 Task: Find connections with filter location Lahti with filter topic #mentorshipwith filter profile language Spanish with filter current company Tesco Bengaluru with filter school Uttar Pradesh Rajarshi Tandon Open University with filter industry Executive Offices with filter service category Market Strategy with filter keywords title Reiki Practitioner
Action: Mouse moved to (294, 217)
Screenshot: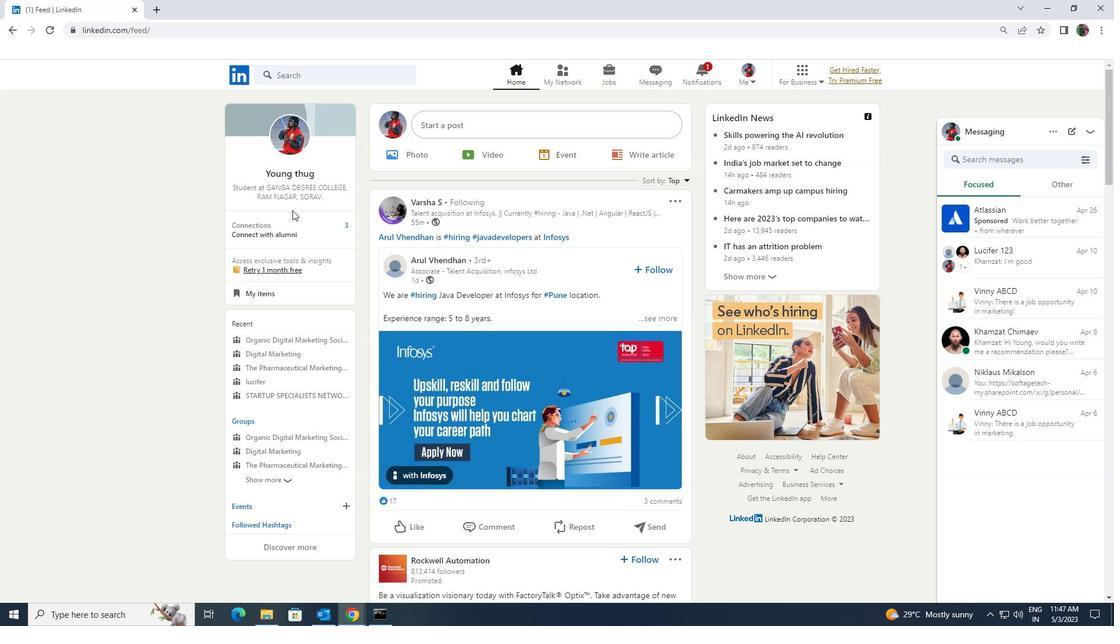 
Action: Mouse pressed left at (294, 217)
Screenshot: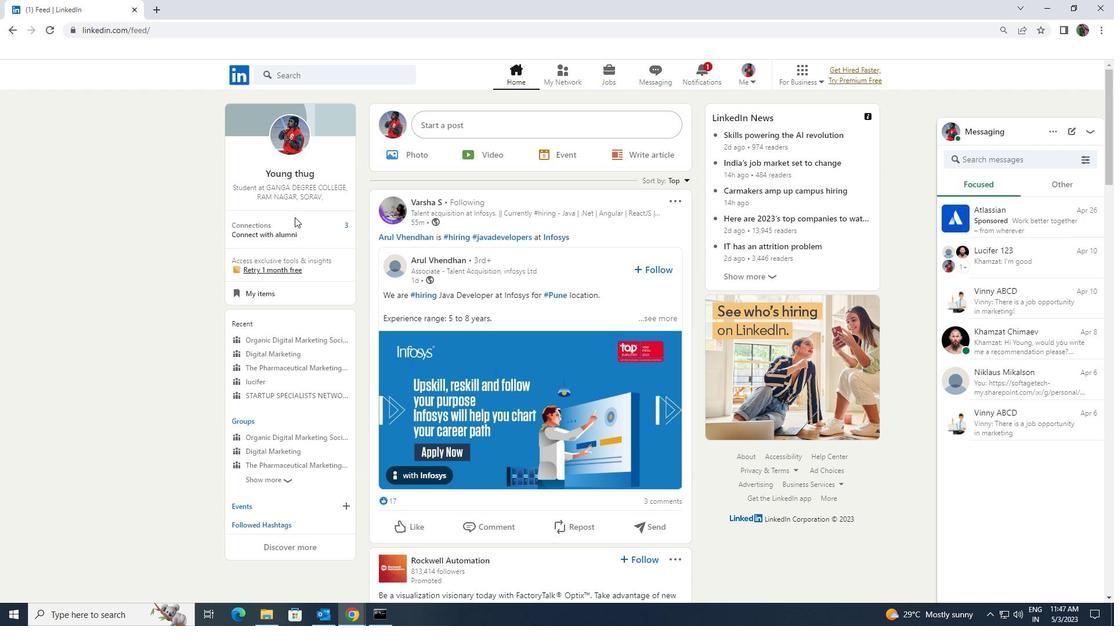 
Action: Mouse moved to (294, 226)
Screenshot: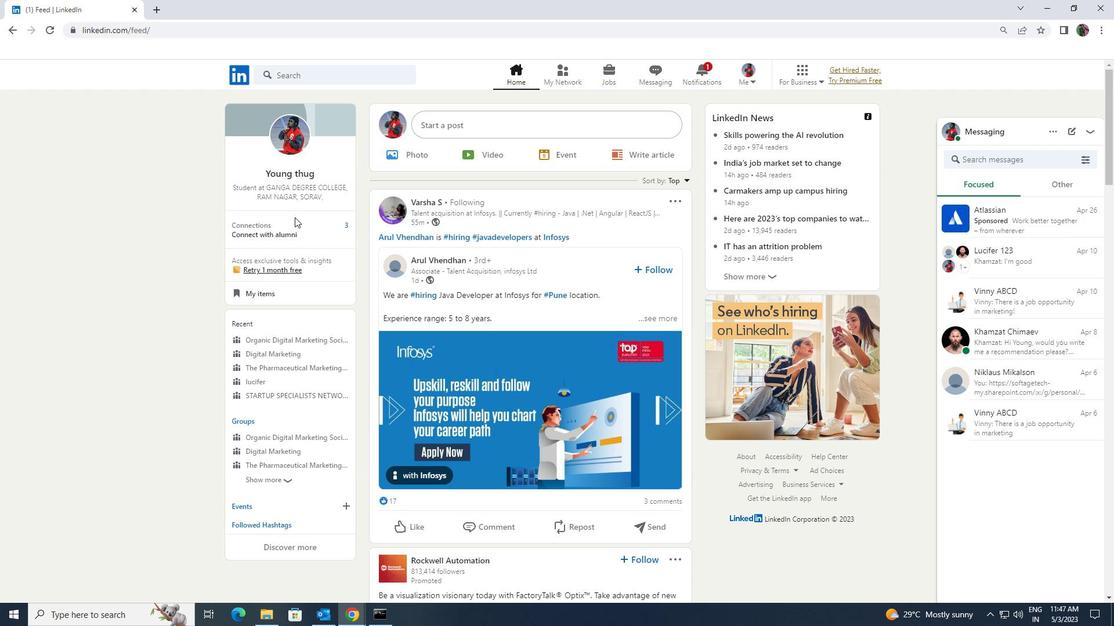 
Action: Mouse pressed left at (294, 226)
Screenshot: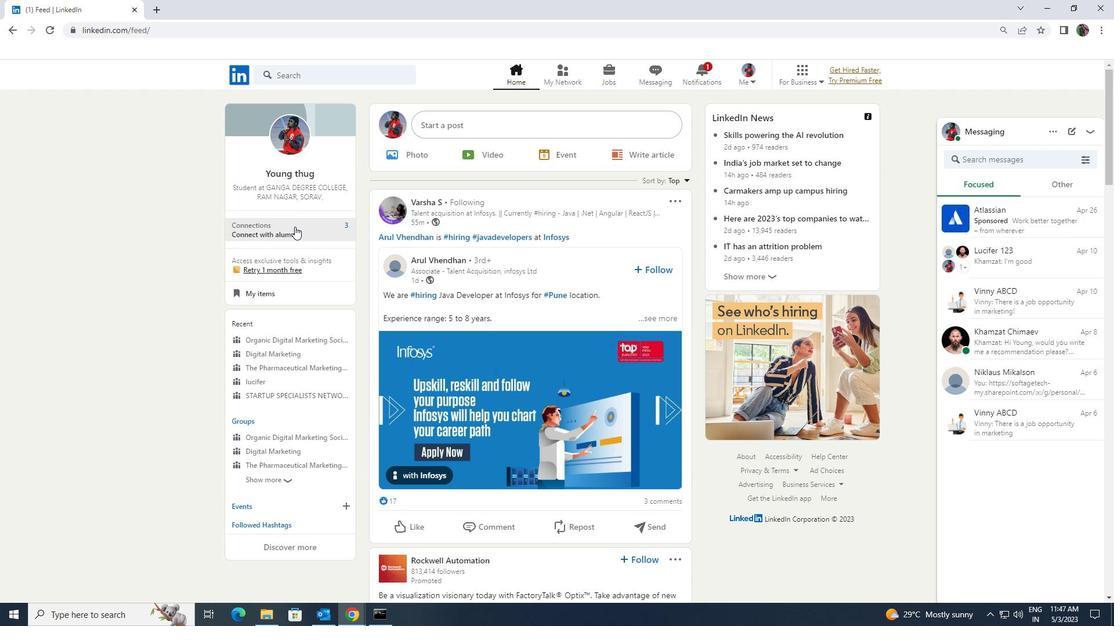 
Action: Mouse moved to (304, 138)
Screenshot: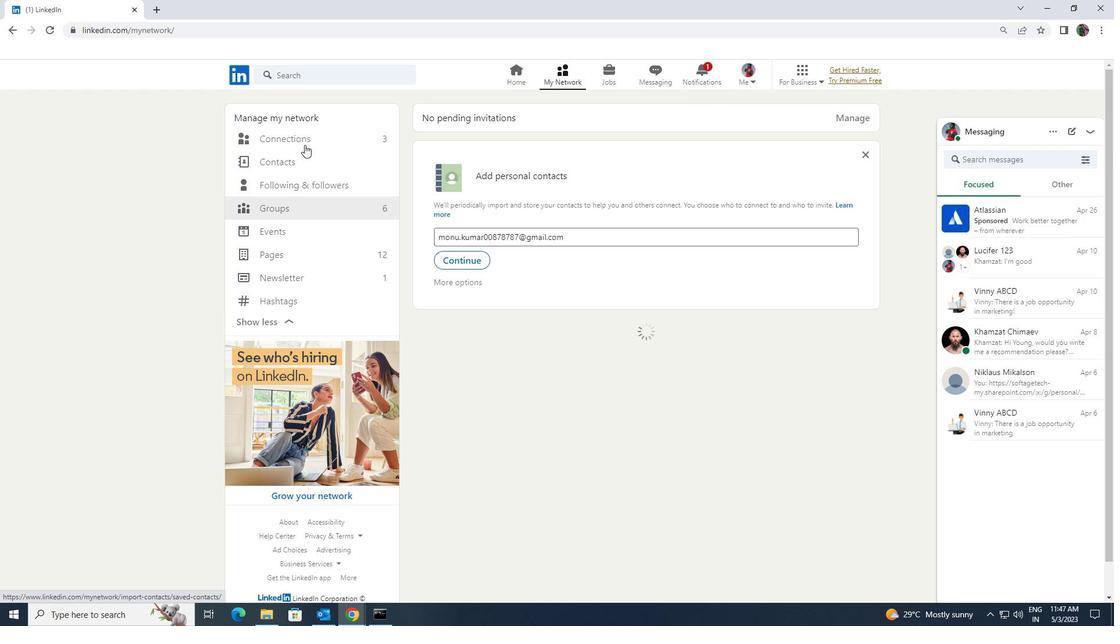 
Action: Mouse pressed left at (304, 138)
Screenshot: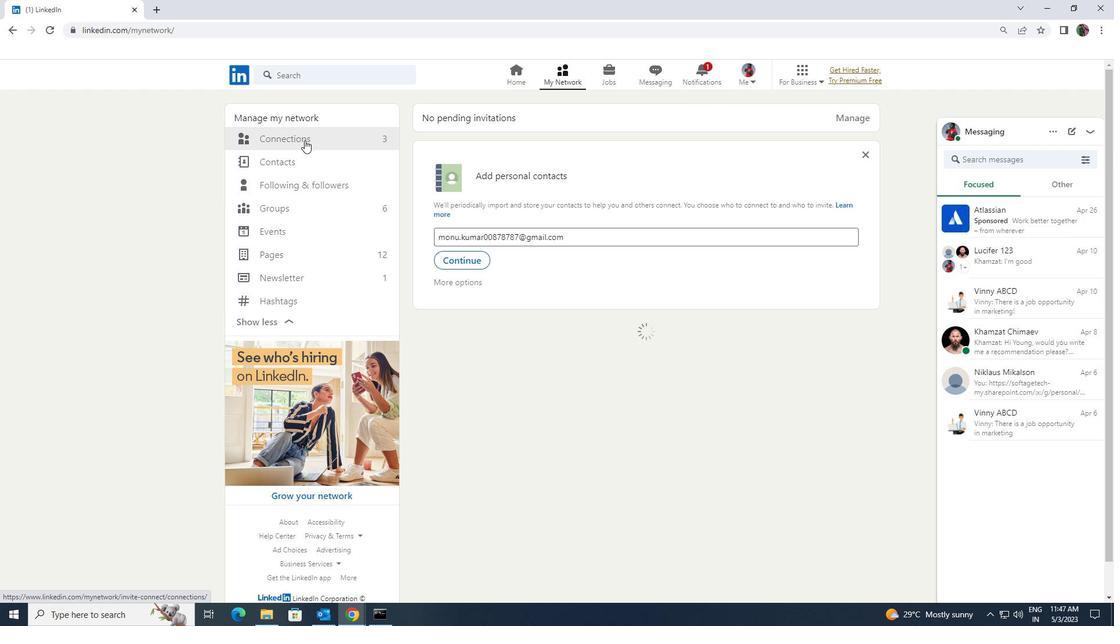 
Action: Mouse moved to (630, 145)
Screenshot: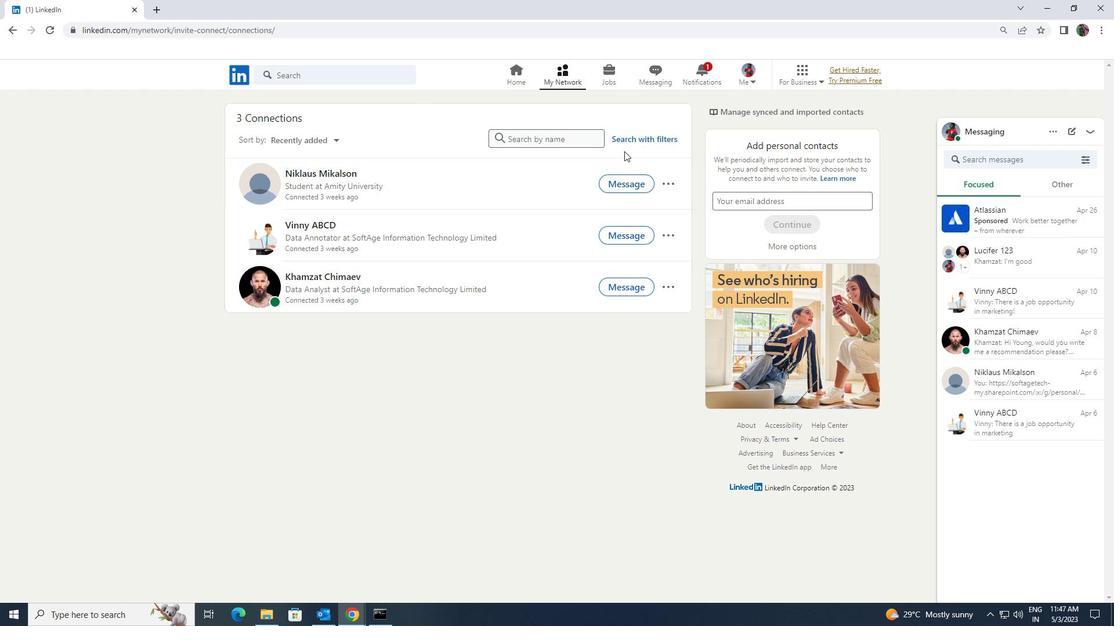 
Action: Mouse pressed left at (630, 145)
Screenshot: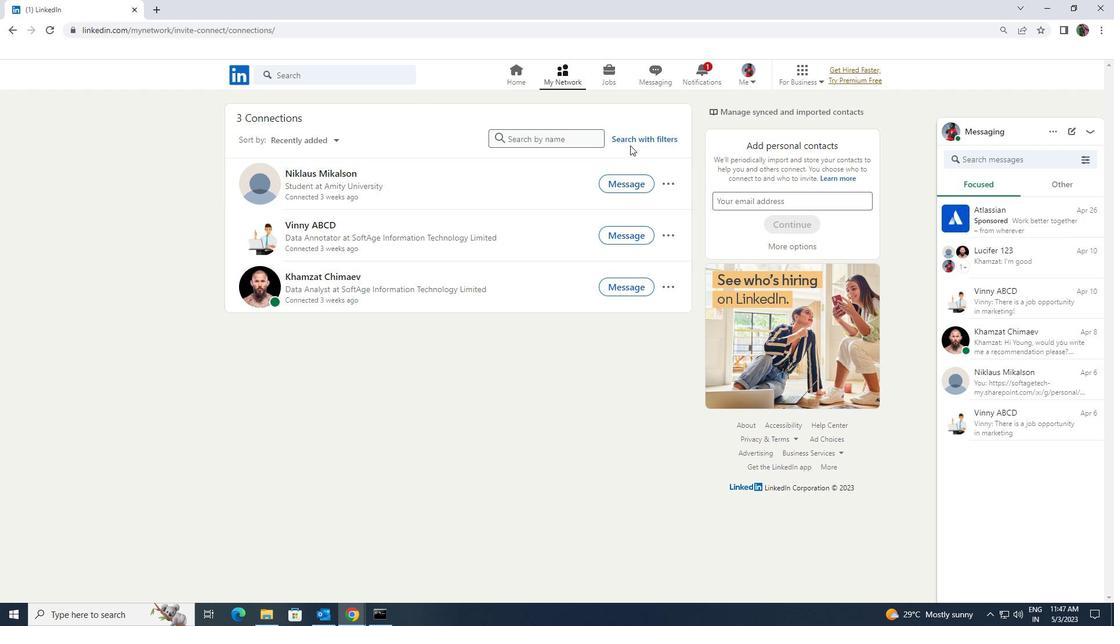 
Action: Mouse moved to (630, 139)
Screenshot: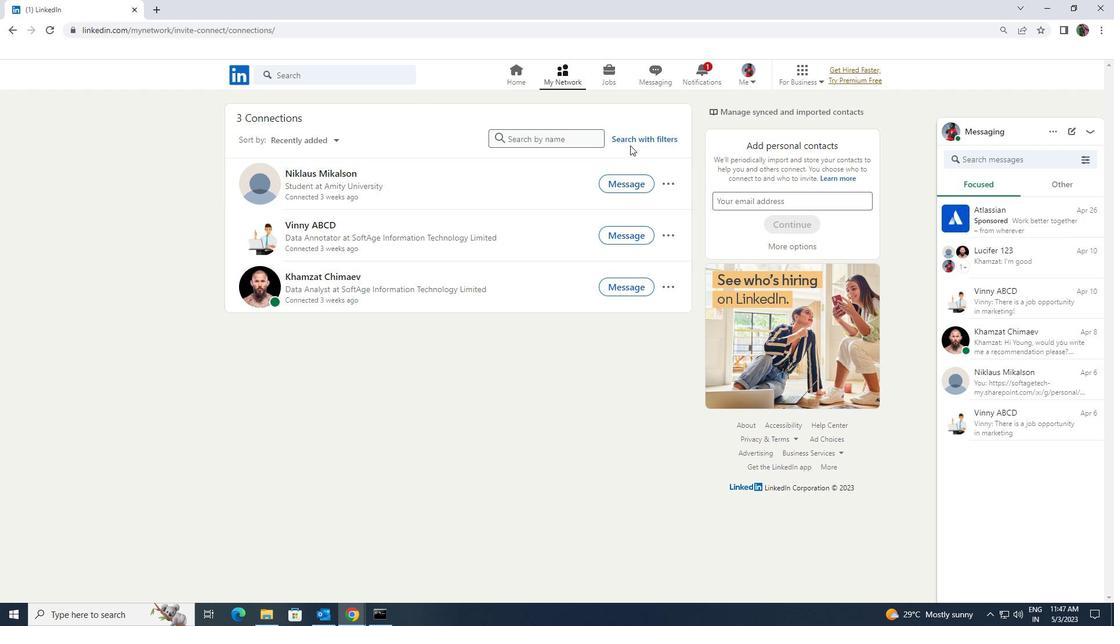 
Action: Mouse pressed left at (630, 139)
Screenshot: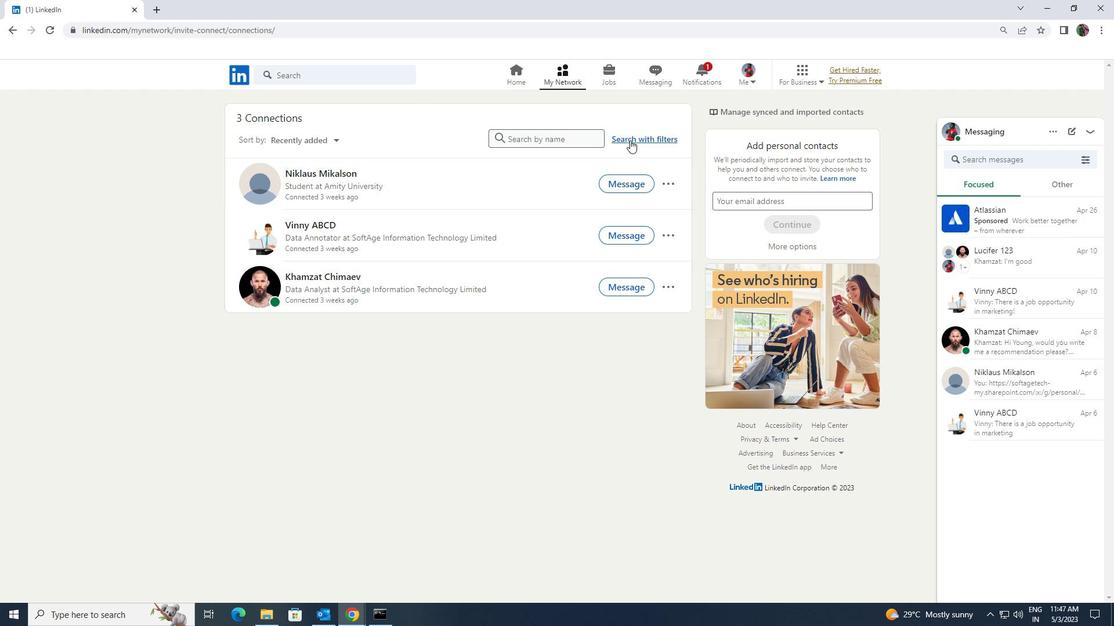 
Action: Mouse moved to (595, 106)
Screenshot: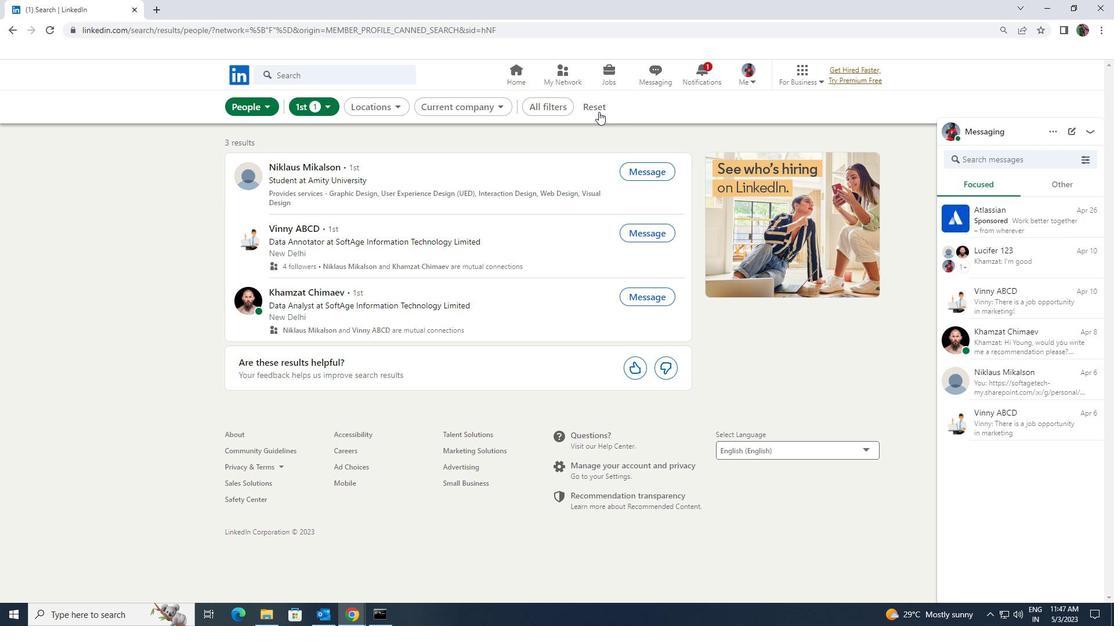 
Action: Mouse pressed left at (595, 106)
Screenshot: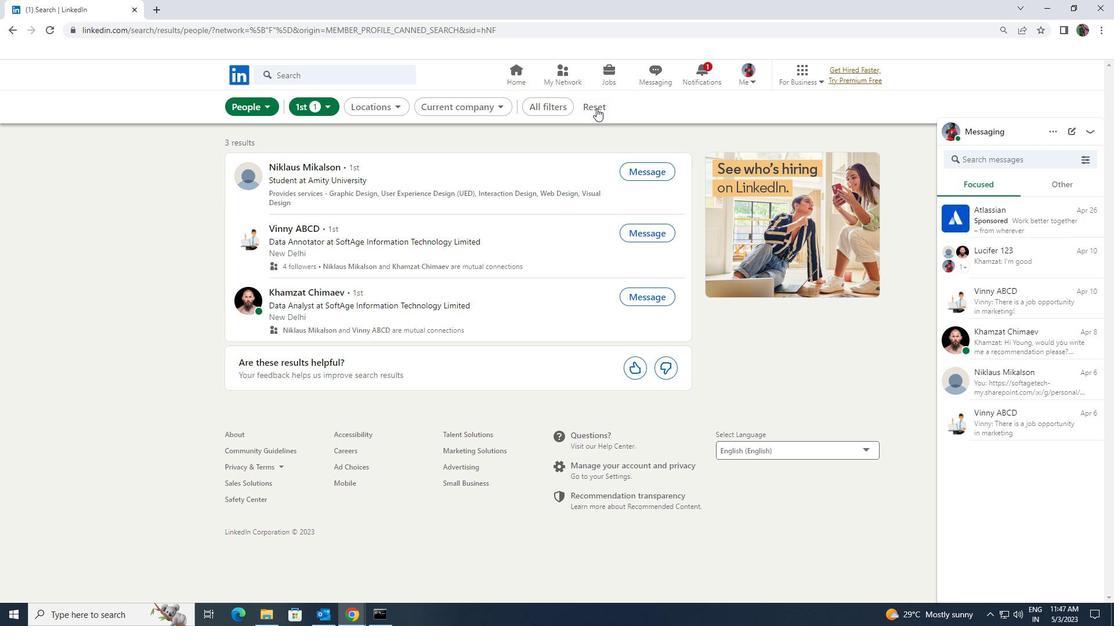 
Action: Mouse moved to (586, 104)
Screenshot: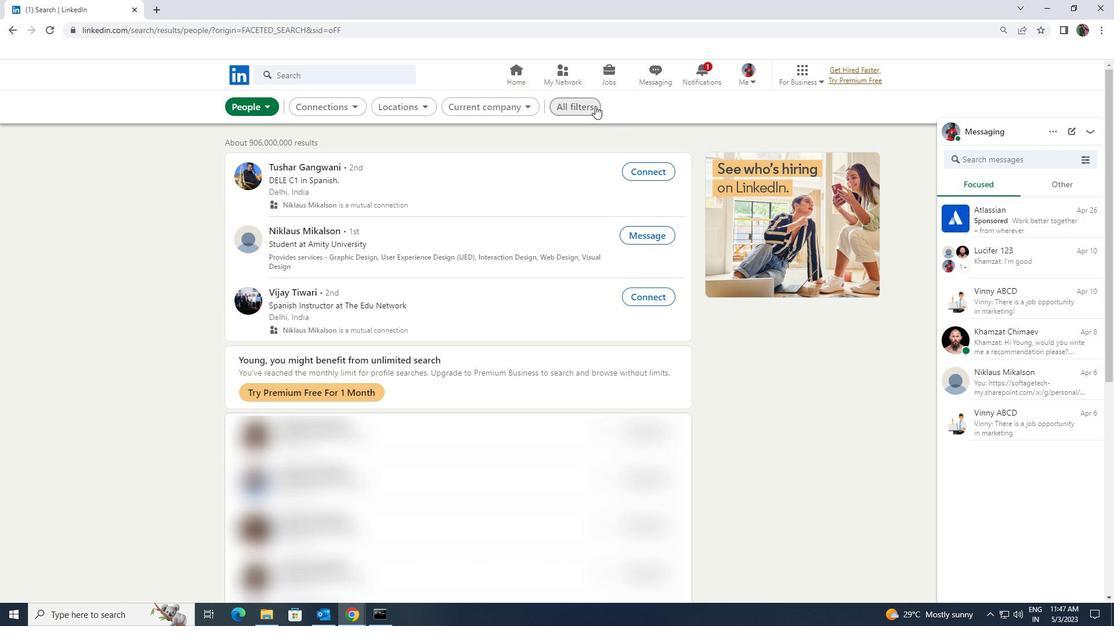 
Action: Mouse pressed left at (586, 104)
Screenshot: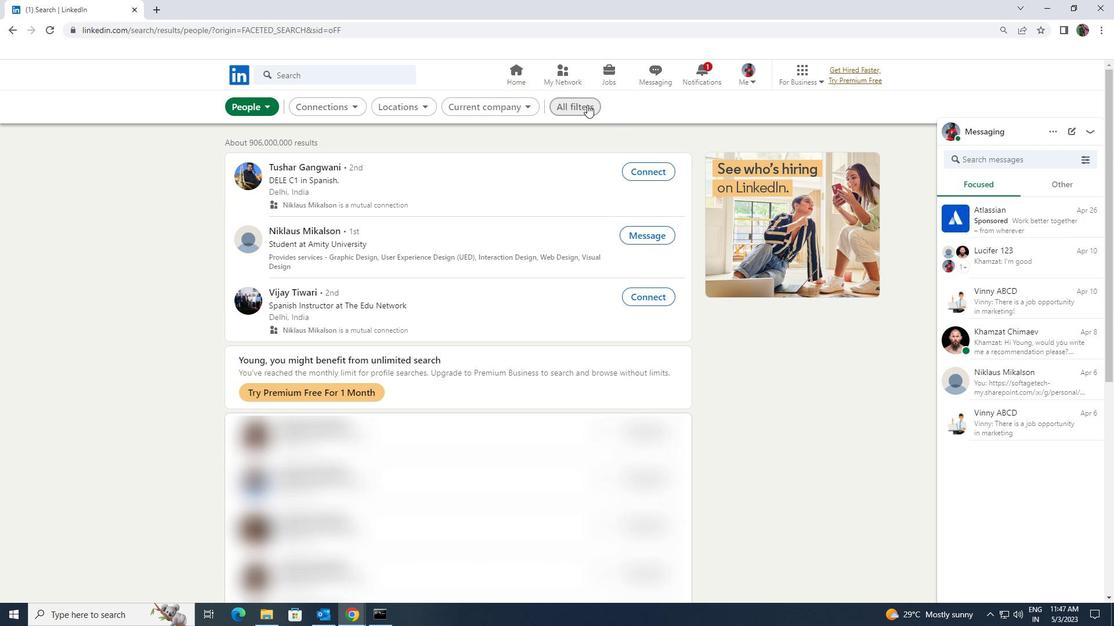 
Action: Mouse moved to (969, 462)
Screenshot: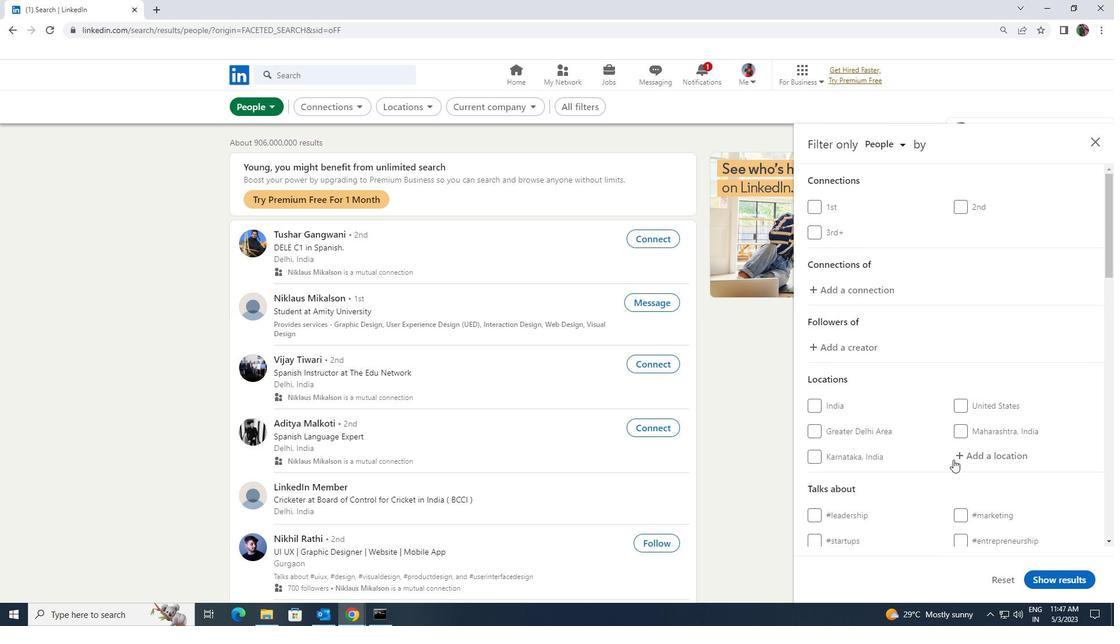 
Action: Mouse pressed left at (969, 462)
Screenshot: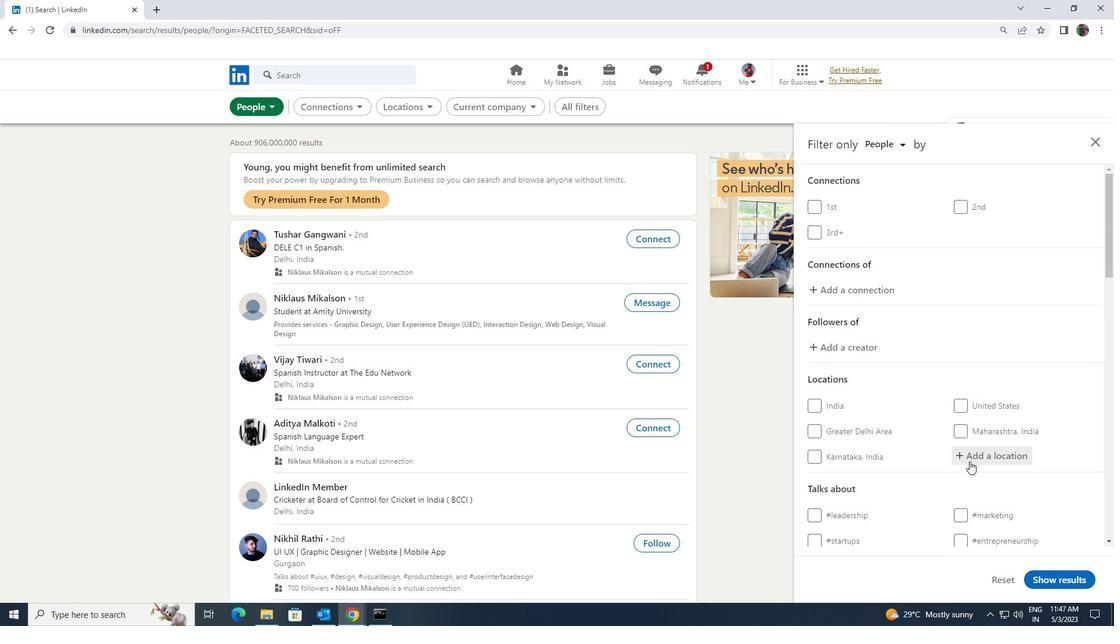 
Action: Key pressed <Key.shift>LAHTI
Screenshot: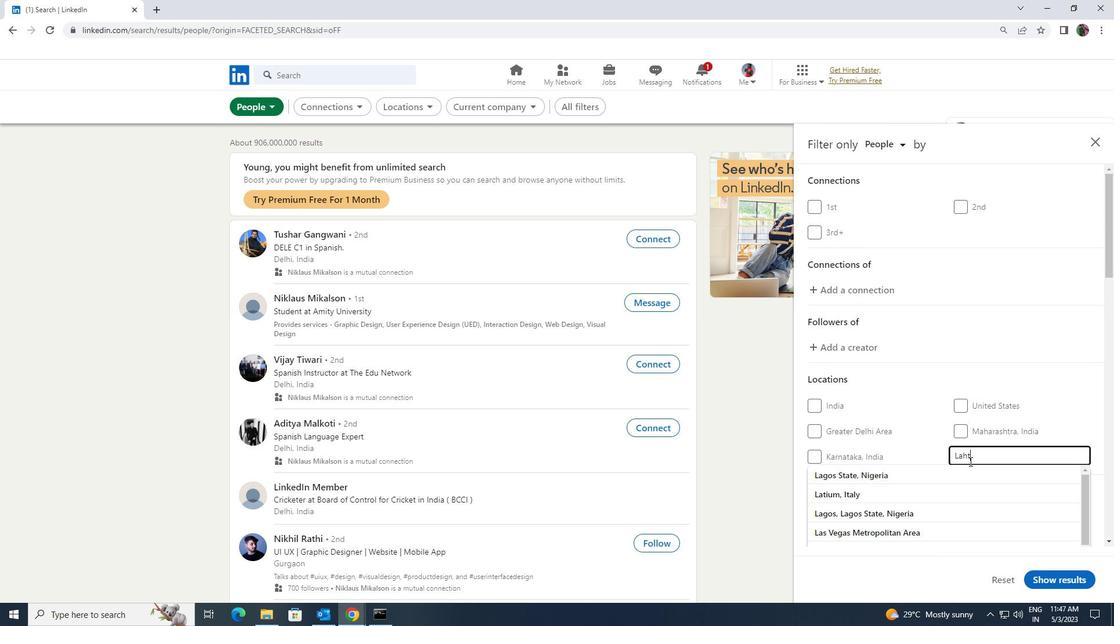
Action: Mouse moved to (965, 477)
Screenshot: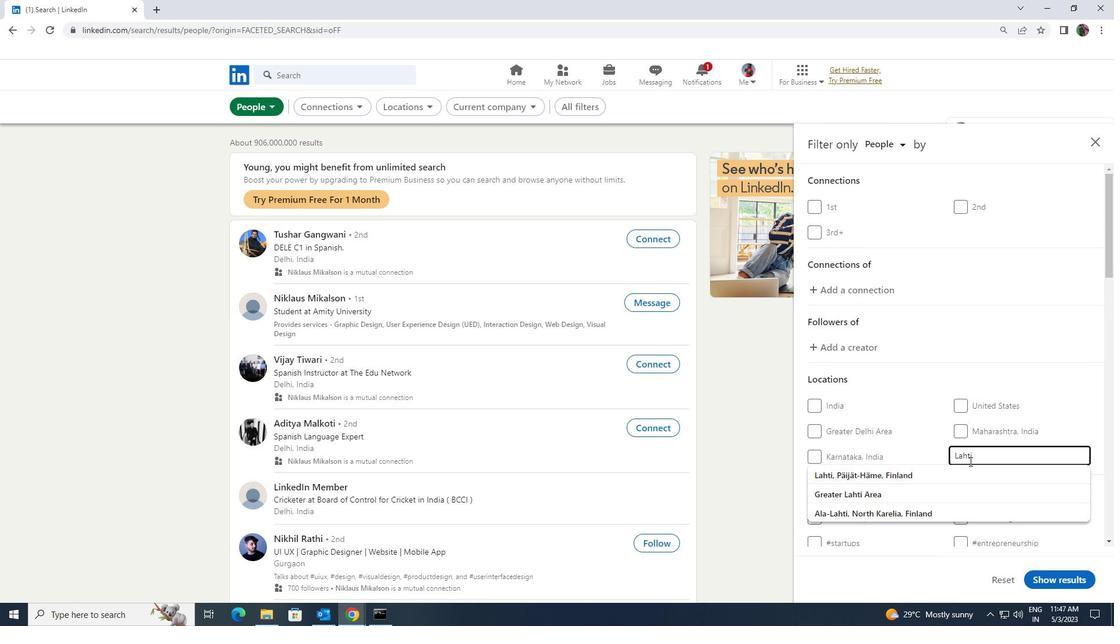 
Action: Mouse pressed left at (965, 477)
Screenshot: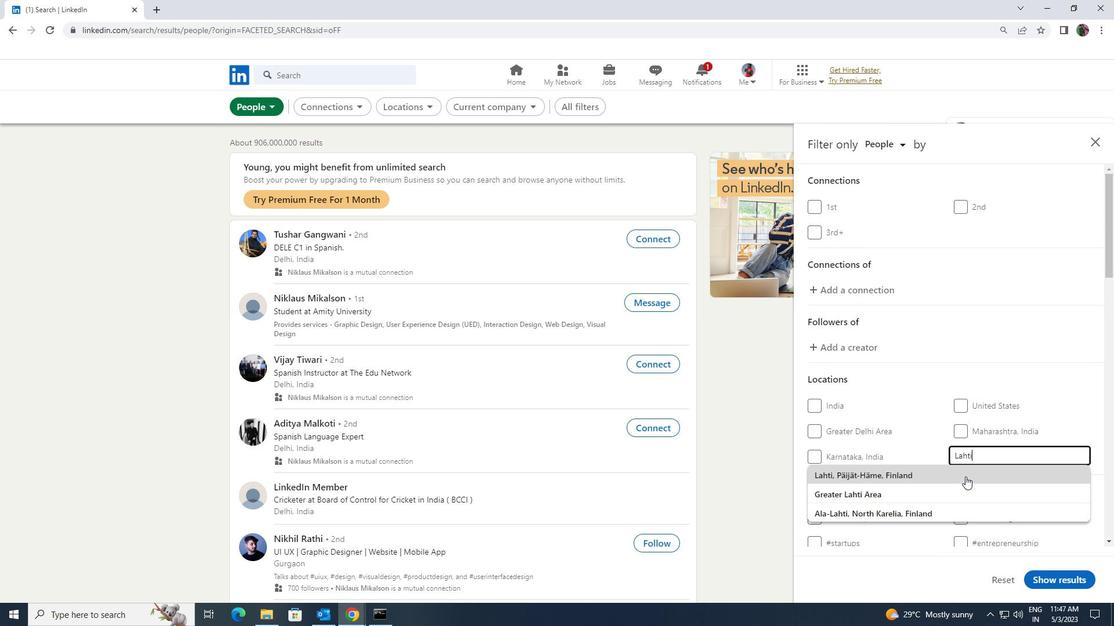 
Action: Mouse scrolled (965, 476) with delta (0, 0)
Screenshot: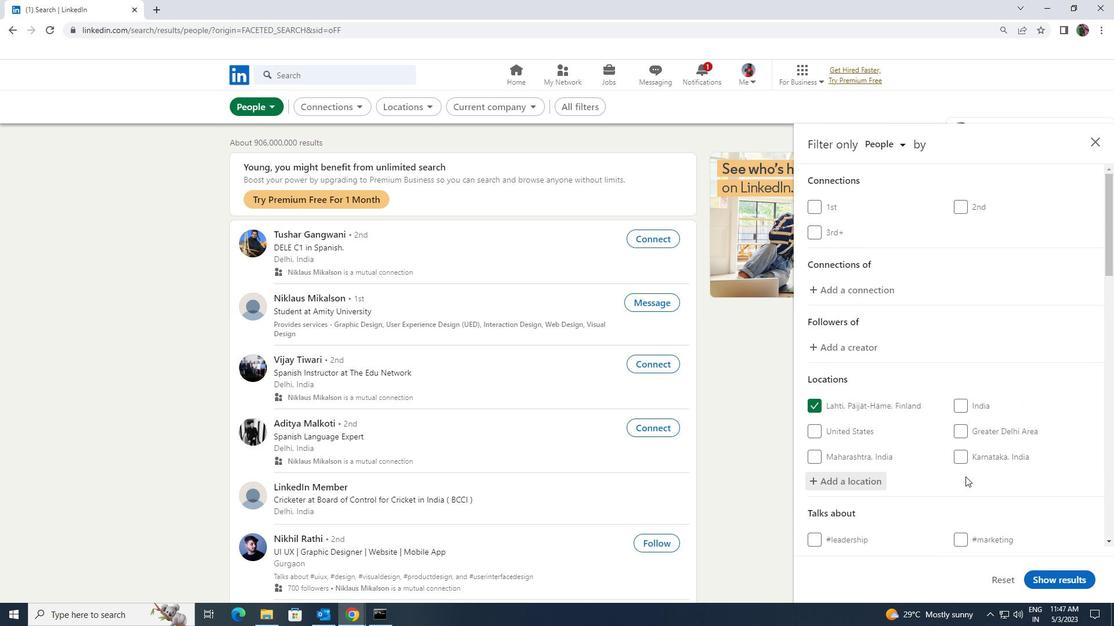 
Action: Mouse scrolled (965, 476) with delta (0, 0)
Screenshot: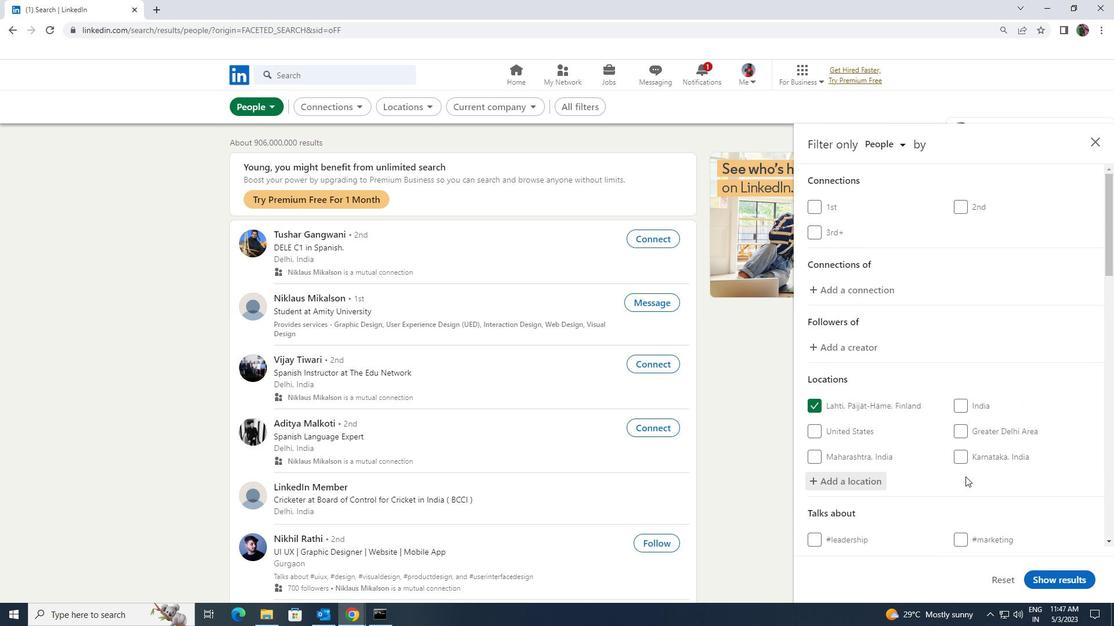 
Action: Mouse pressed left at (965, 477)
Screenshot: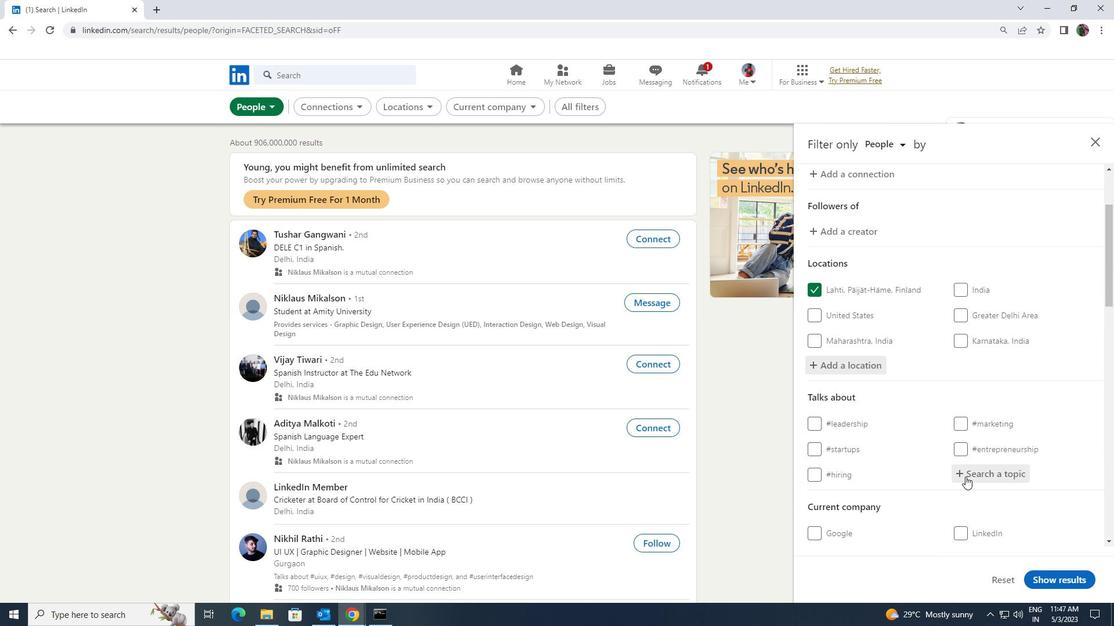
Action: Key pressed <Key.shift>MENTORSHIP
Screenshot: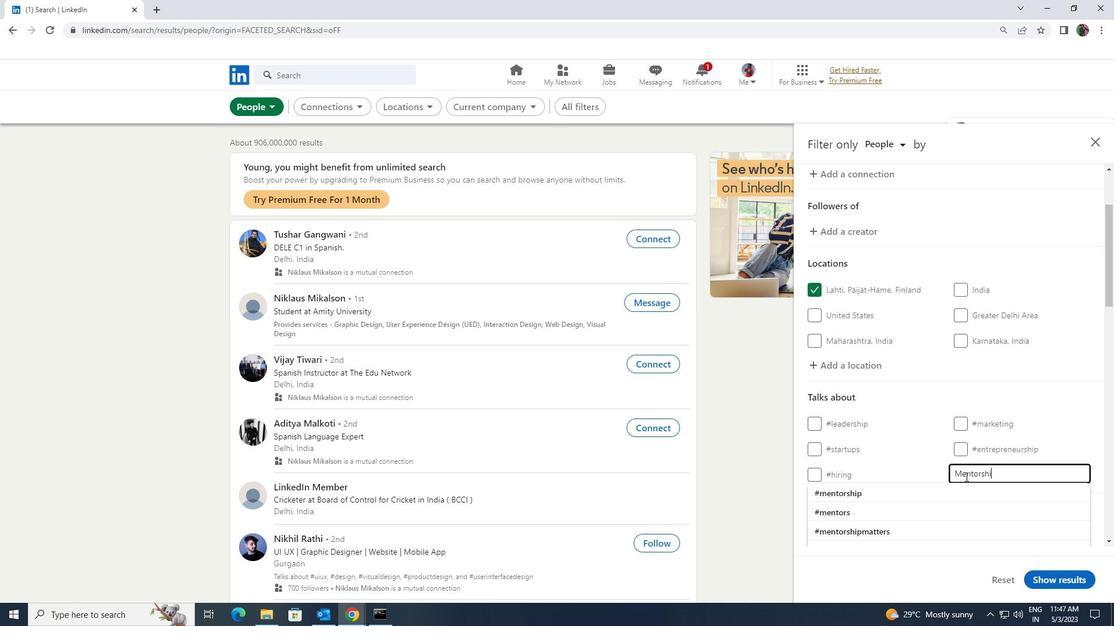 
Action: Mouse moved to (959, 489)
Screenshot: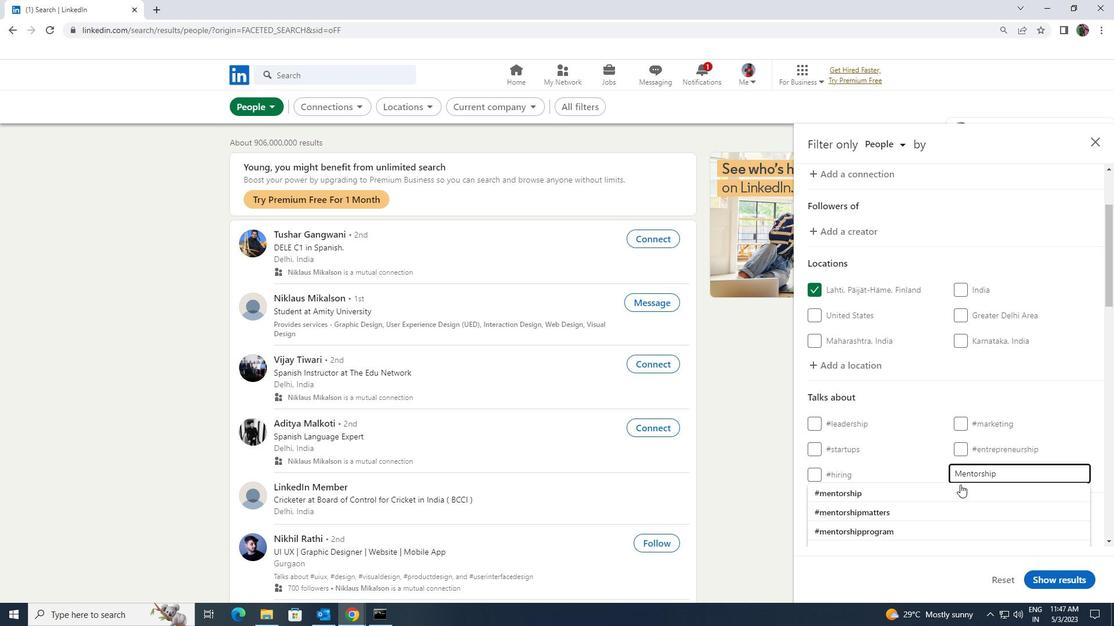 
Action: Mouse pressed left at (959, 489)
Screenshot: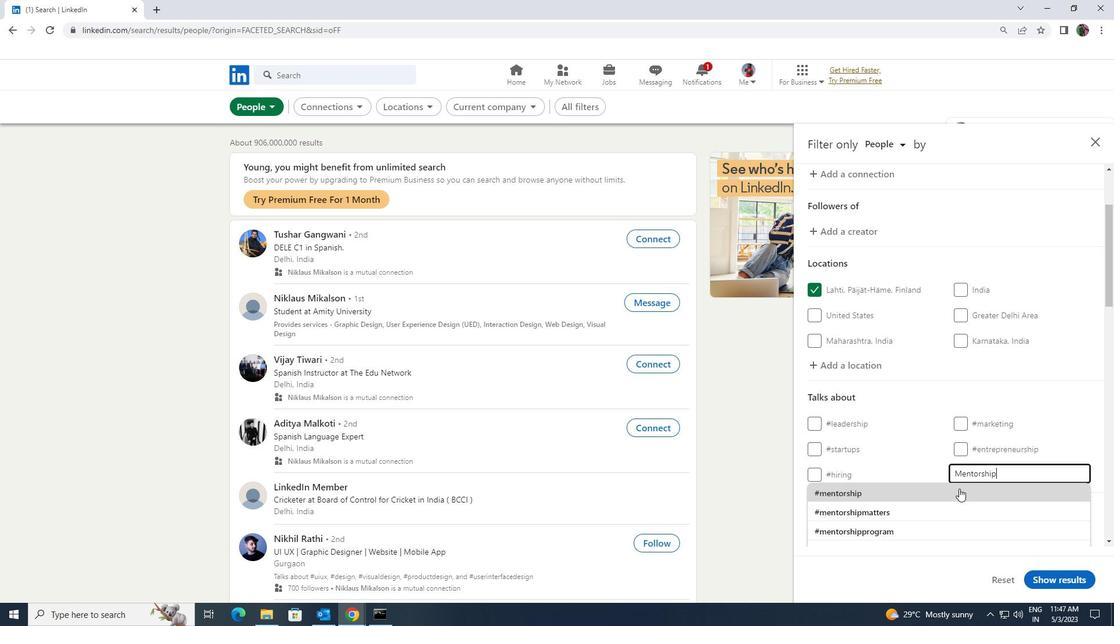 
Action: Mouse scrolled (959, 488) with delta (0, 0)
Screenshot: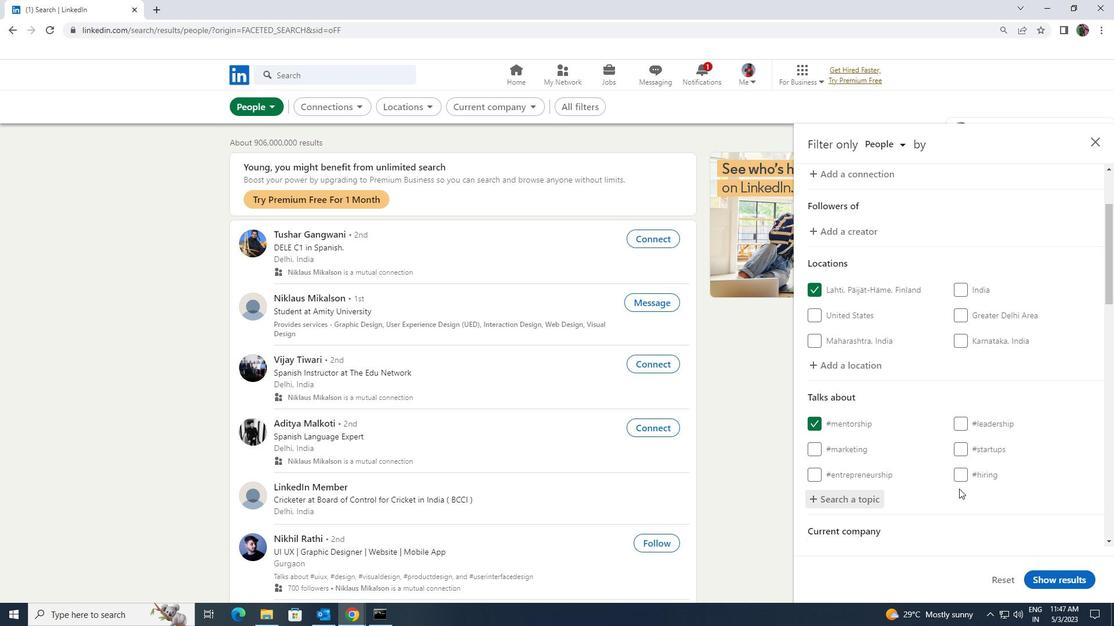 
Action: Mouse scrolled (959, 488) with delta (0, 0)
Screenshot: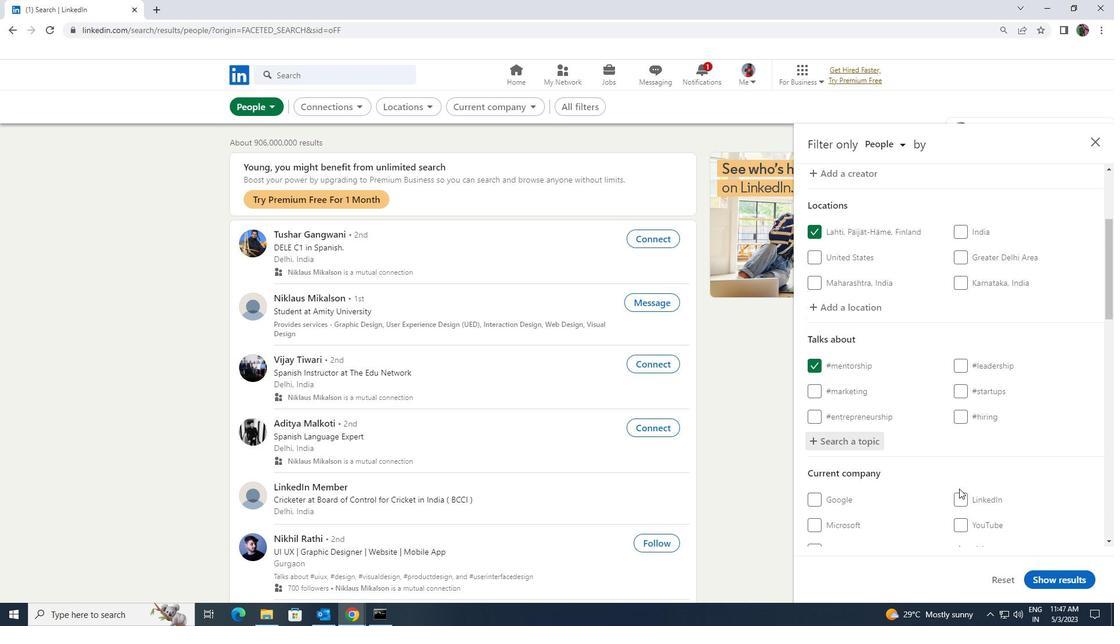 
Action: Mouse scrolled (959, 488) with delta (0, 0)
Screenshot: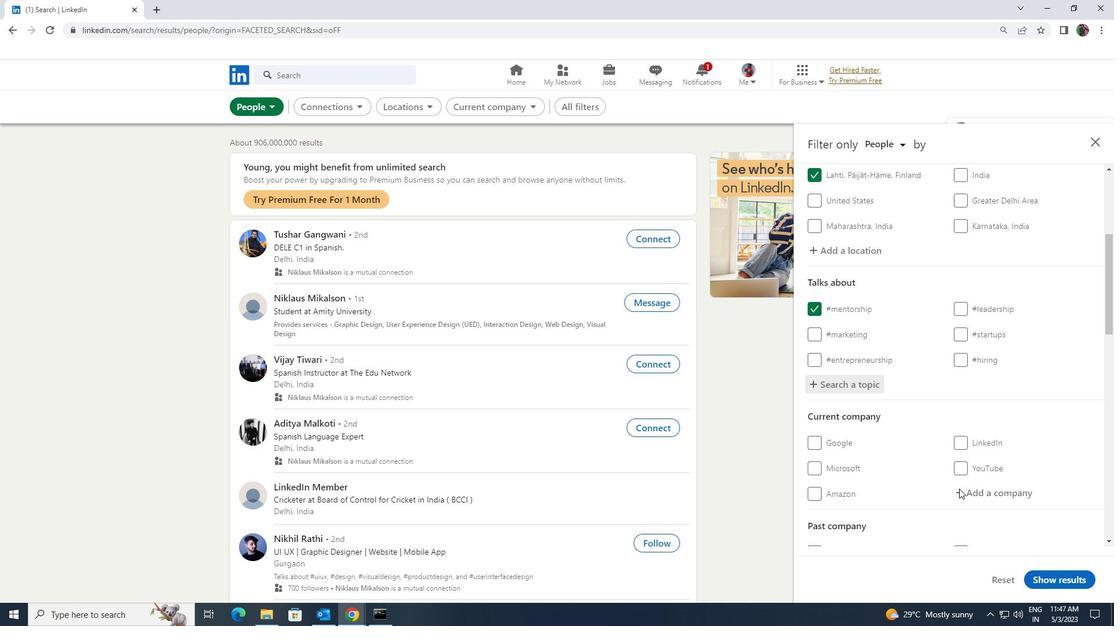 
Action: Mouse scrolled (959, 488) with delta (0, 0)
Screenshot: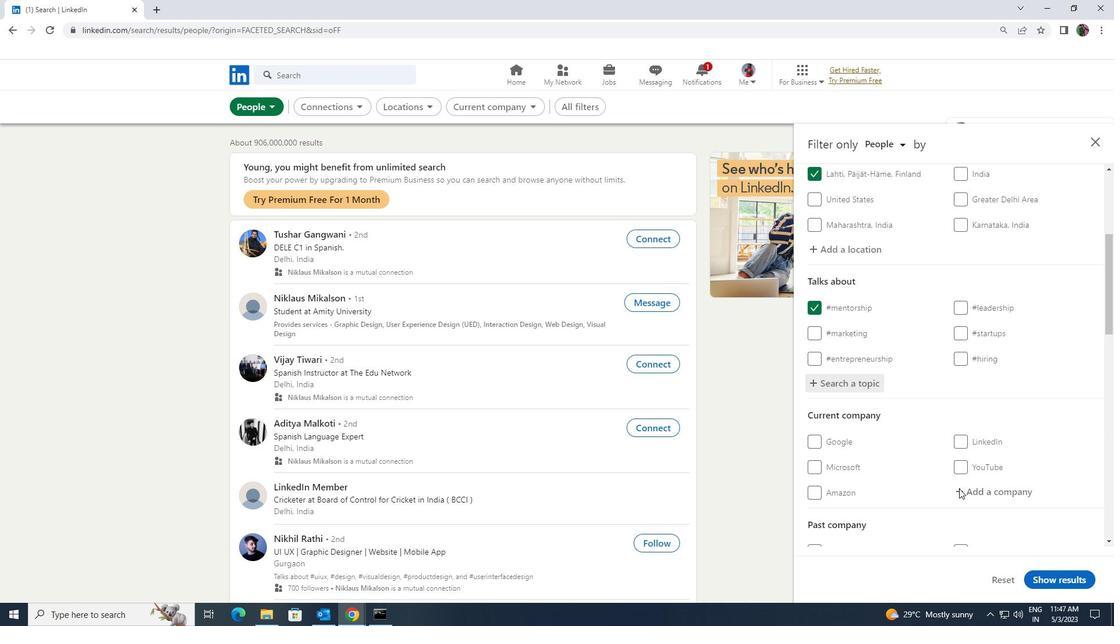 
Action: Mouse scrolled (959, 488) with delta (0, 0)
Screenshot: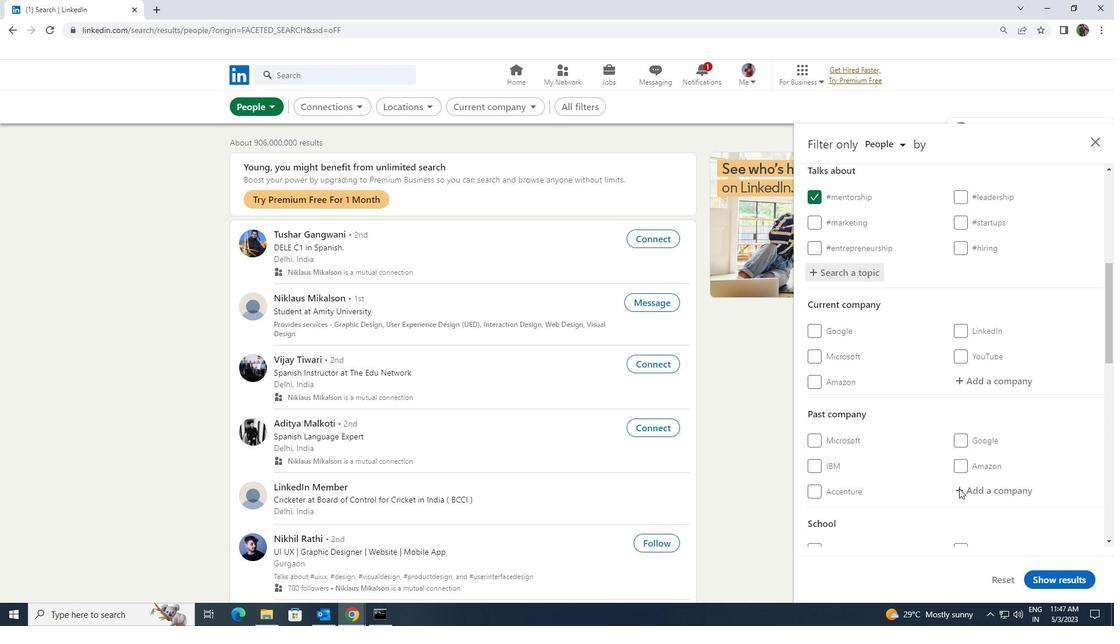 
Action: Mouse scrolled (959, 488) with delta (0, 0)
Screenshot: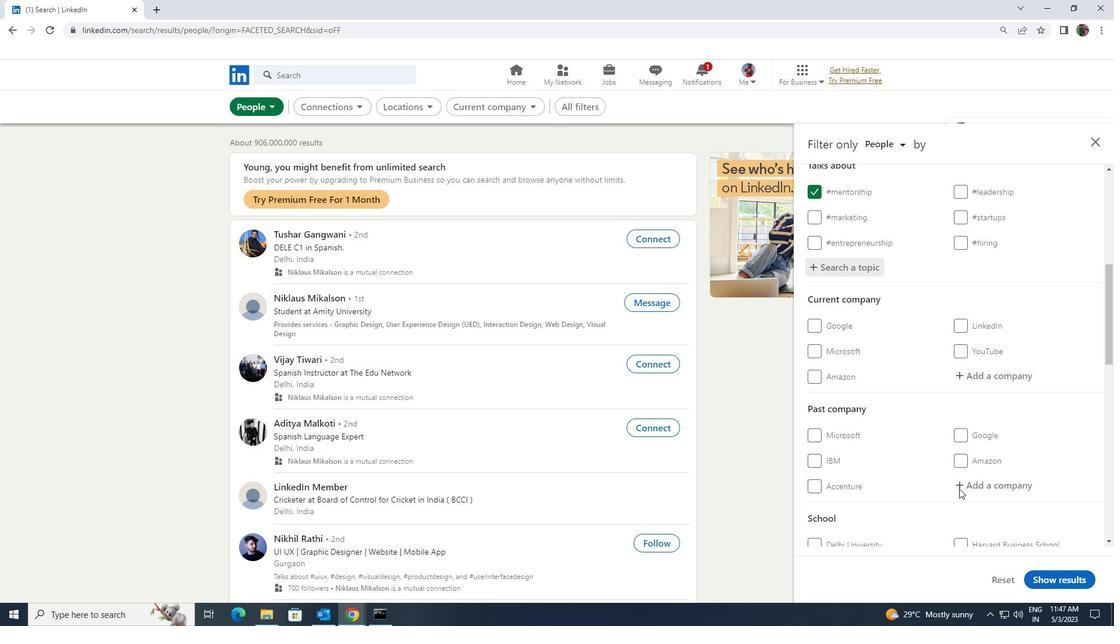 
Action: Mouse scrolled (959, 488) with delta (0, 0)
Screenshot: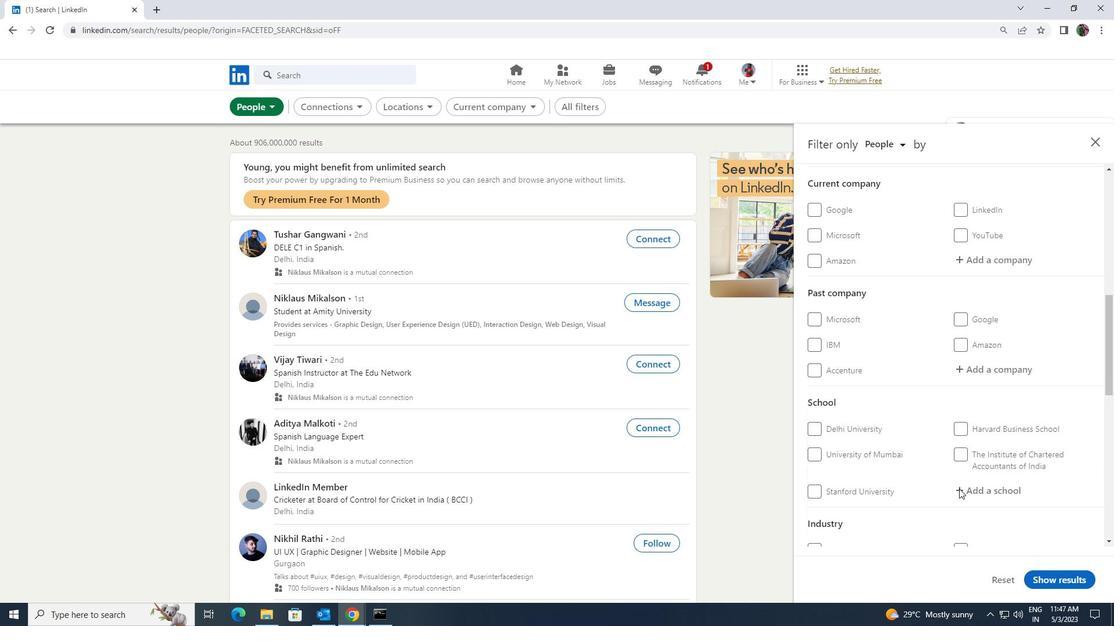 
Action: Mouse scrolled (959, 488) with delta (0, 0)
Screenshot: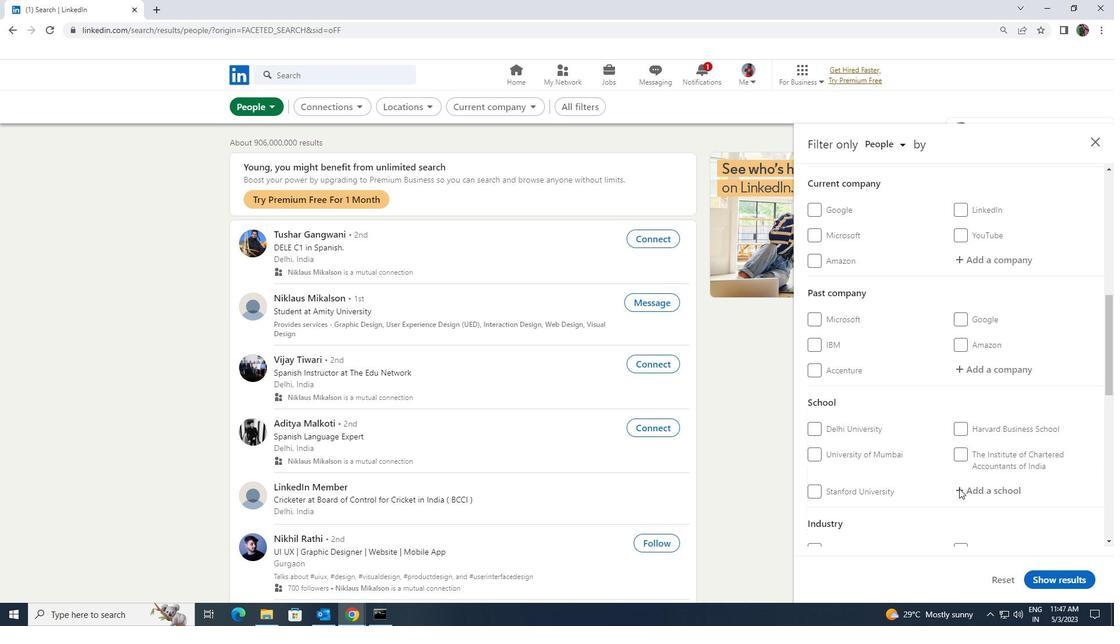 
Action: Mouse scrolled (959, 488) with delta (0, 0)
Screenshot: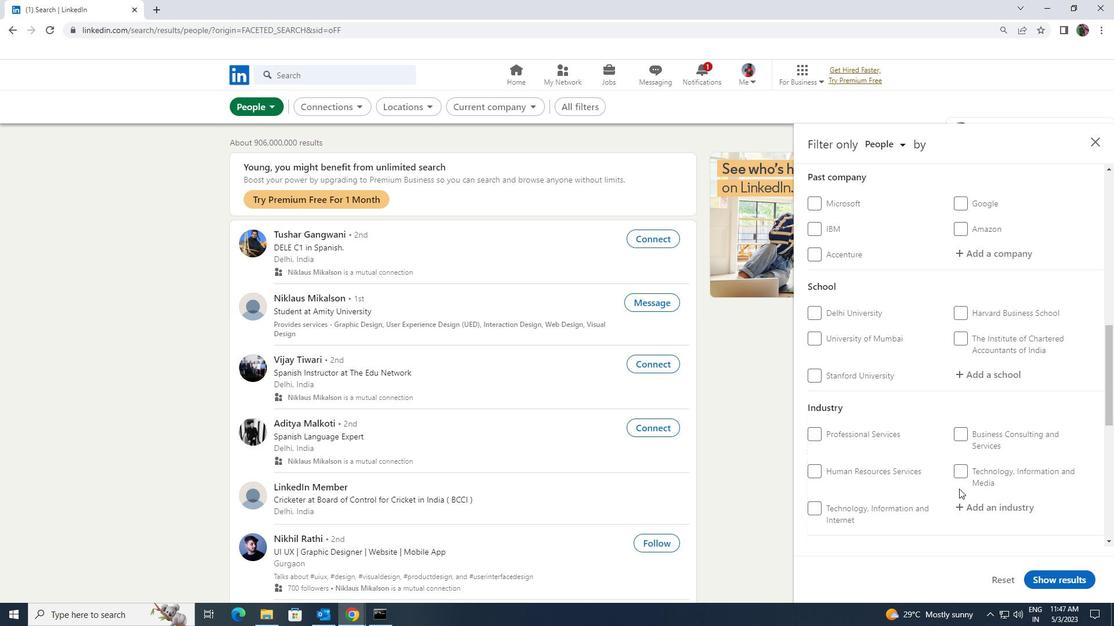 
Action: Mouse scrolled (959, 488) with delta (0, 0)
Screenshot: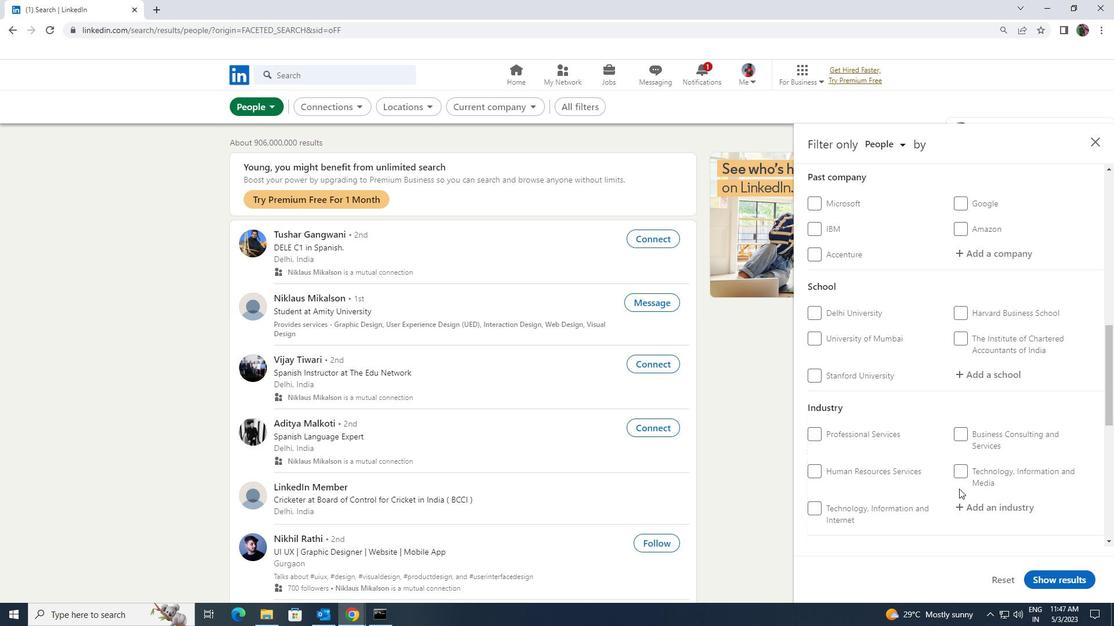
Action: Mouse moved to (817, 492)
Screenshot: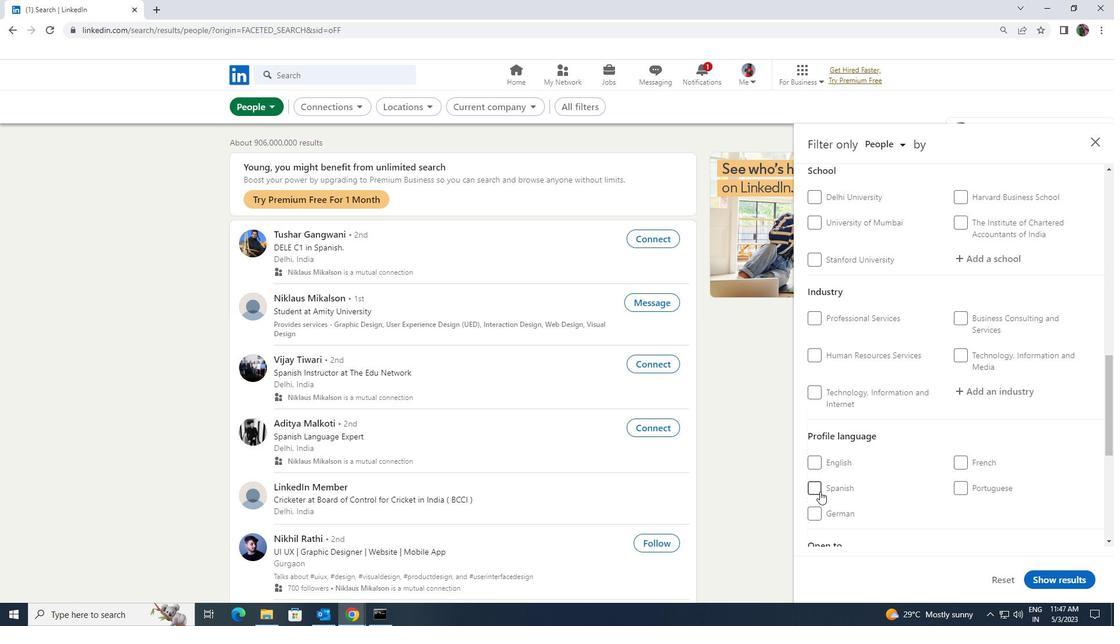 
Action: Mouse pressed left at (817, 492)
Screenshot: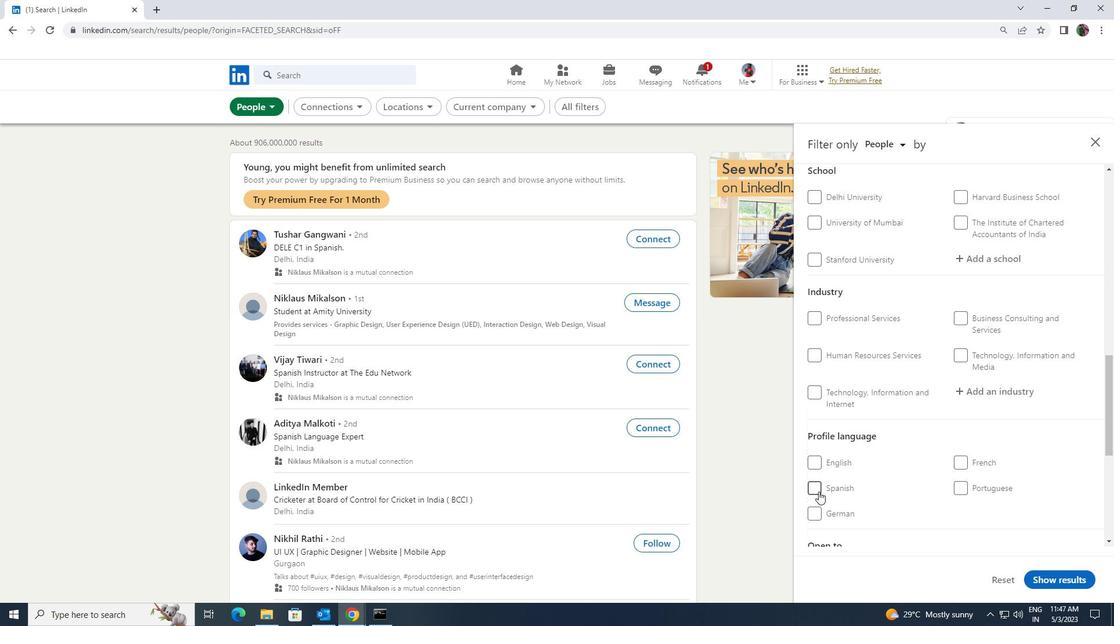
Action: Mouse moved to (894, 491)
Screenshot: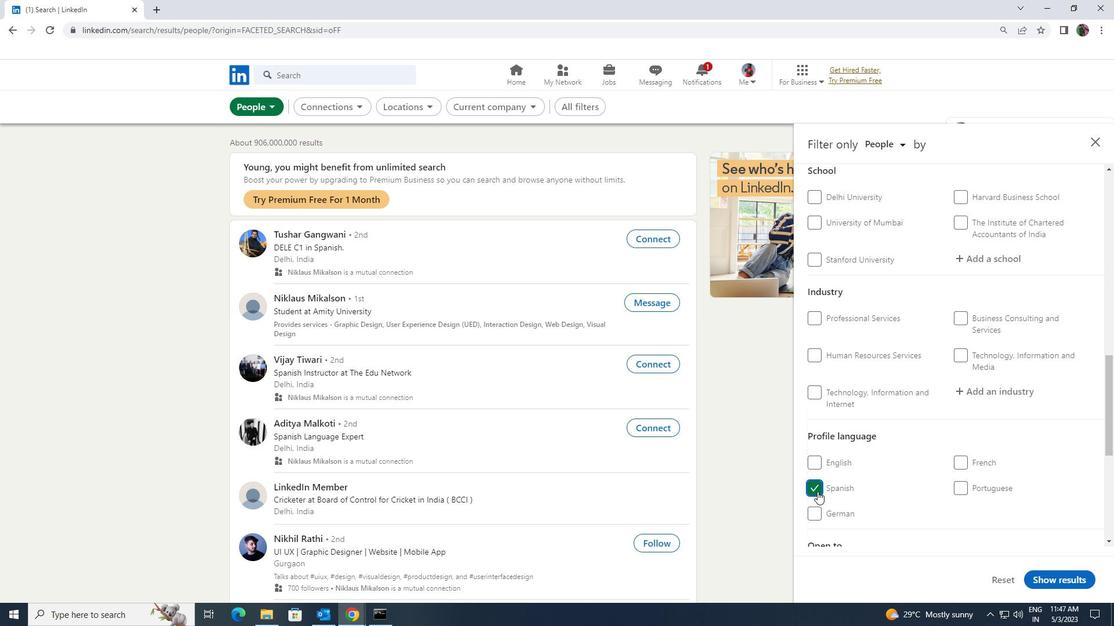 
Action: Mouse scrolled (894, 492) with delta (0, 0)
Screenshot: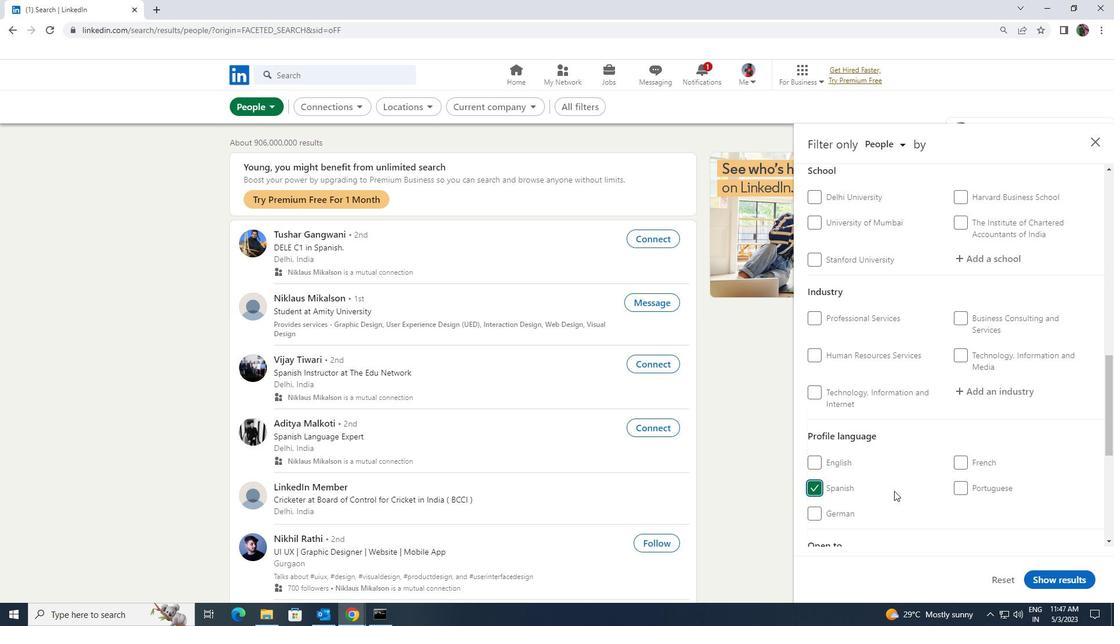 
Action: Mouse moved to (895, 491)
Screenshot: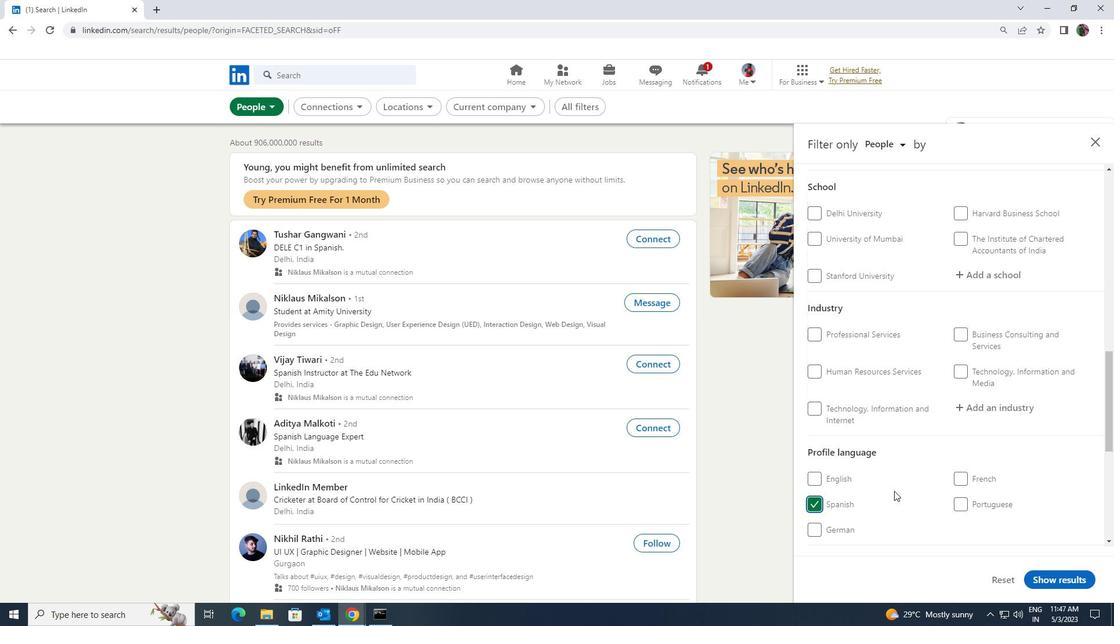 
Action: Mouse scrolled (895, 492) with delta (0, 0)
Screenshot: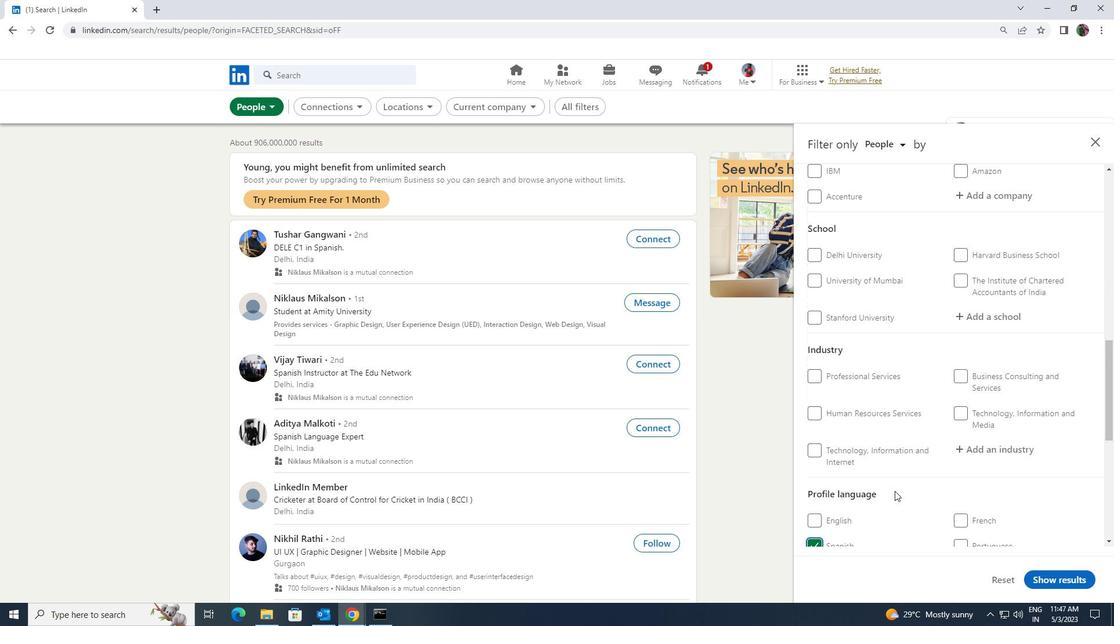 
Action: Mouse scrolled (895, 492) with delta (0, 0)
Screenshot: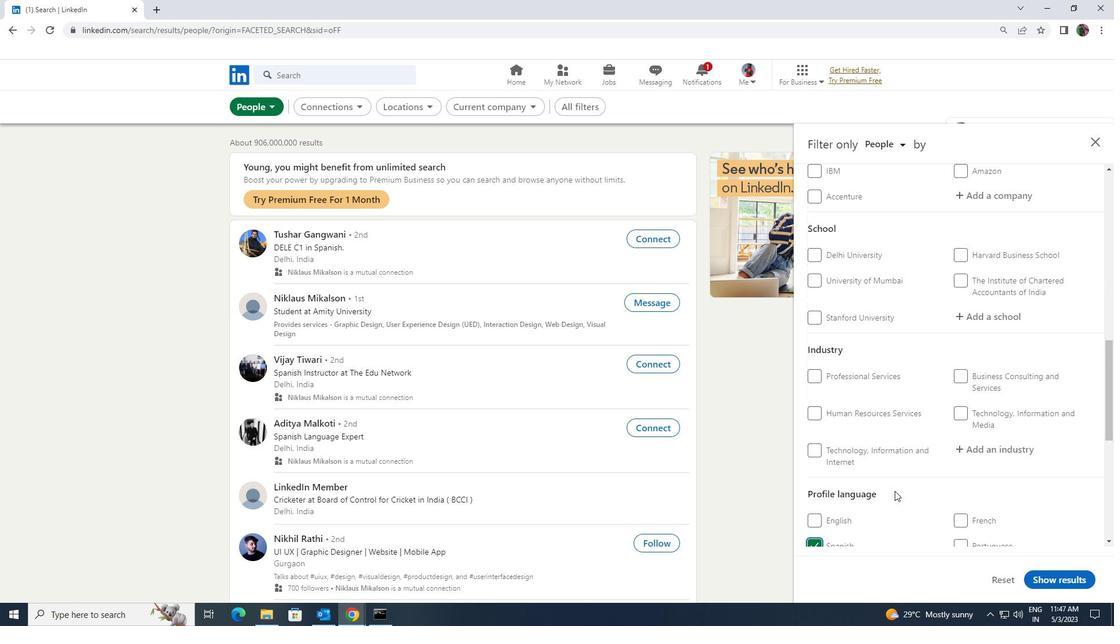 
Action: Mouse moved to (895, 492)
Screenshot: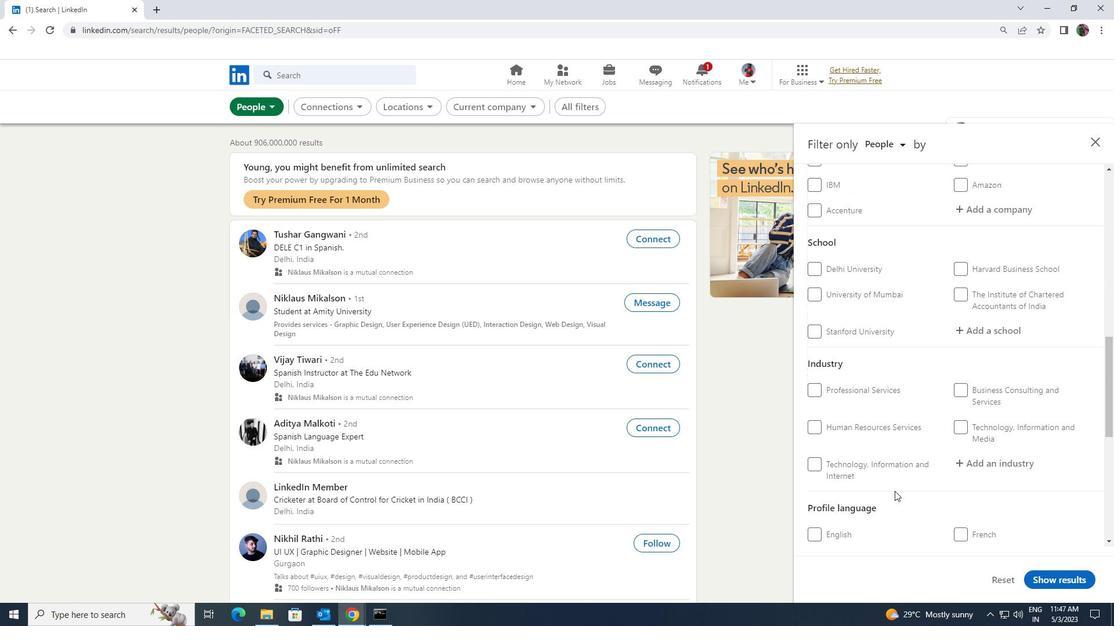 
Action: Mouse scrolled (895, 492) with delta (0, 0)
Screenshot: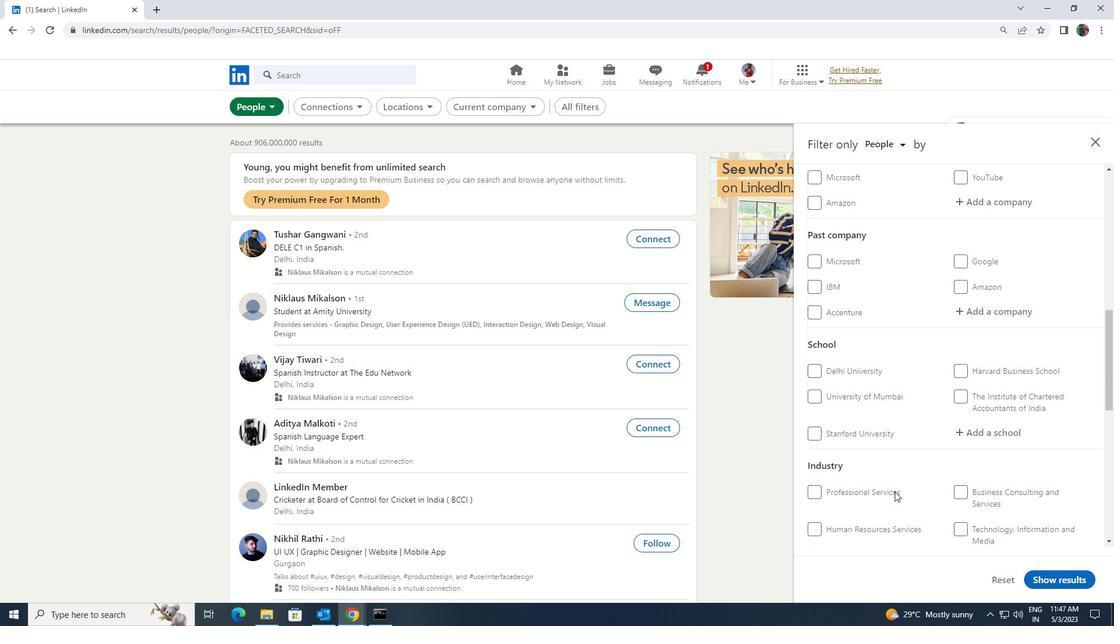 
Action: Mouse scrolled (895, 492) with delta (0, 0)
Screenshot: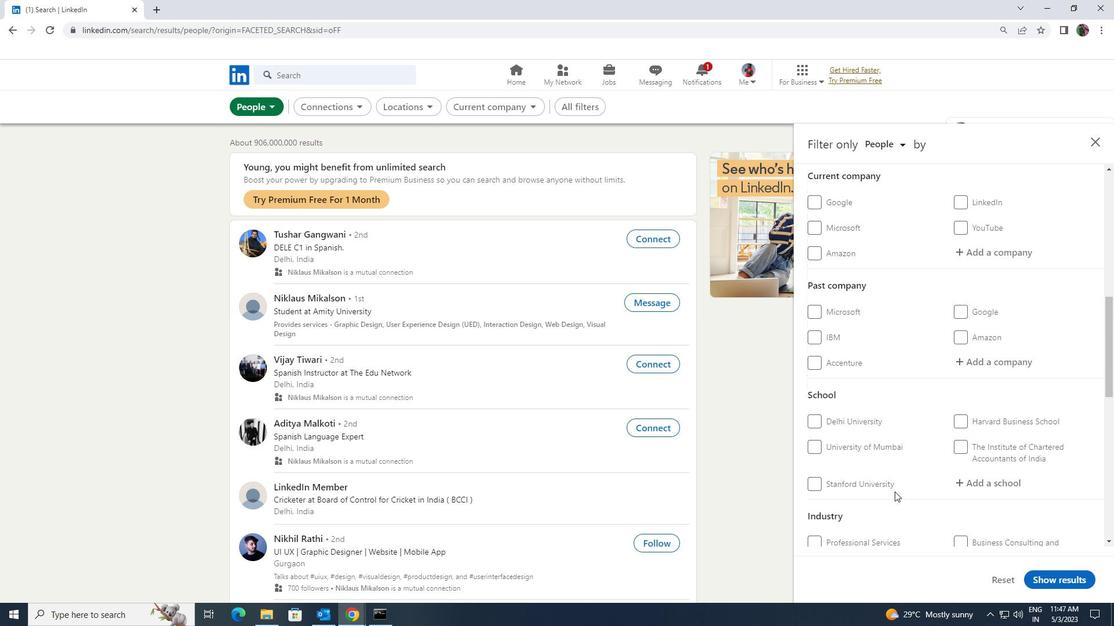 
Action: Mouse scrolled (895, 492) with delta (0, 0)
Screenshot: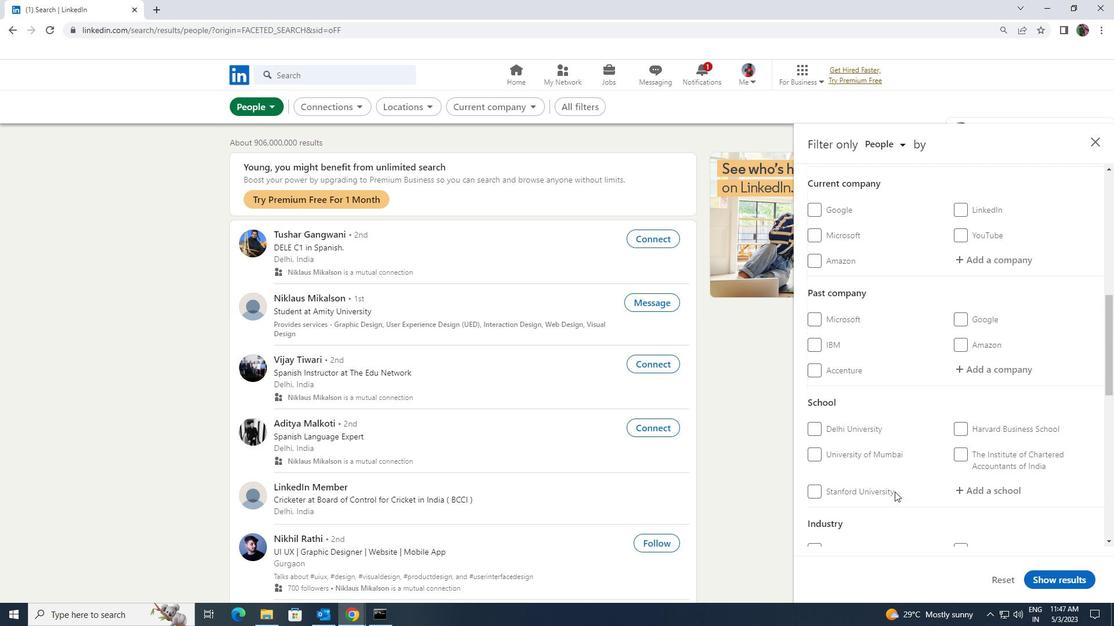 
Action: Mouse scrolled (895, 492) with delta (0, 0)
Screenshot: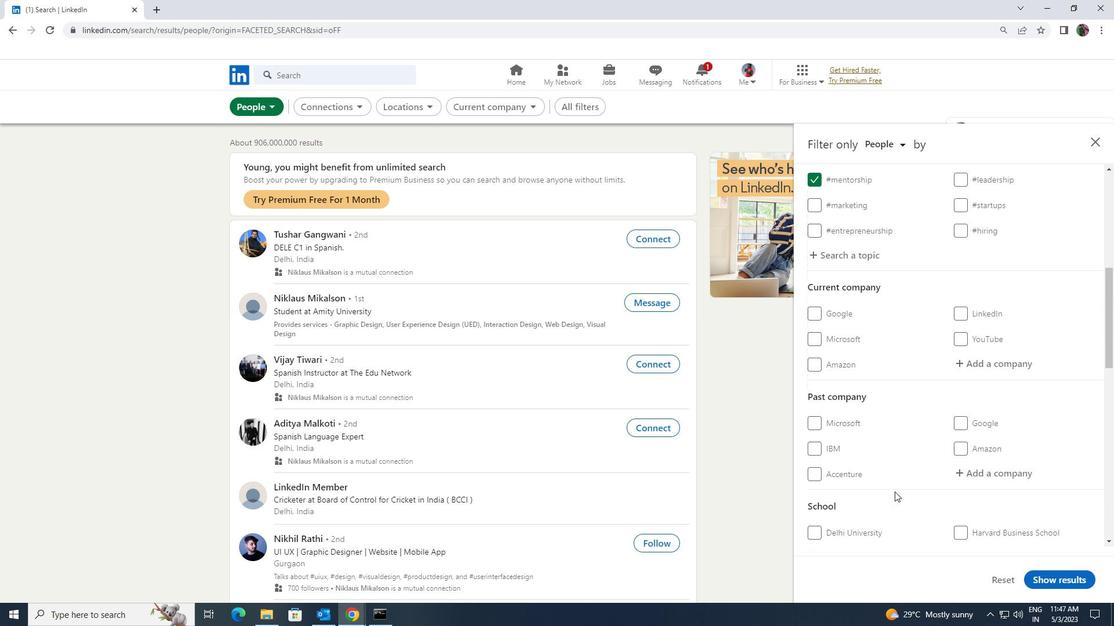 
Action: Mouse moved to (961, 439)
Screenshot: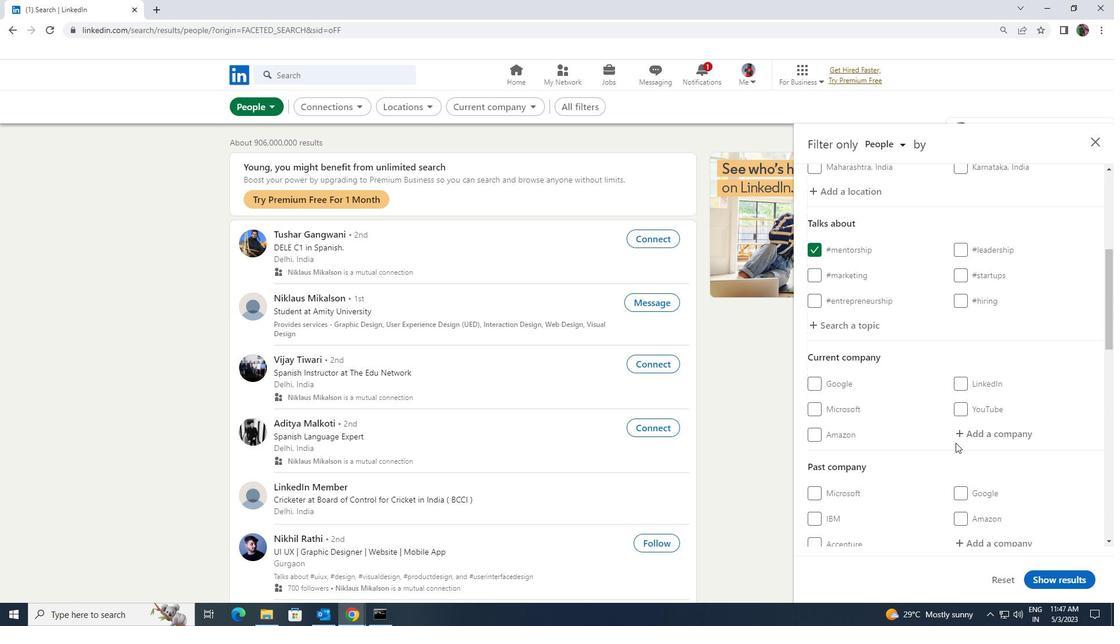
Action: Mouse pressed left at (961, 439)
Screenshot: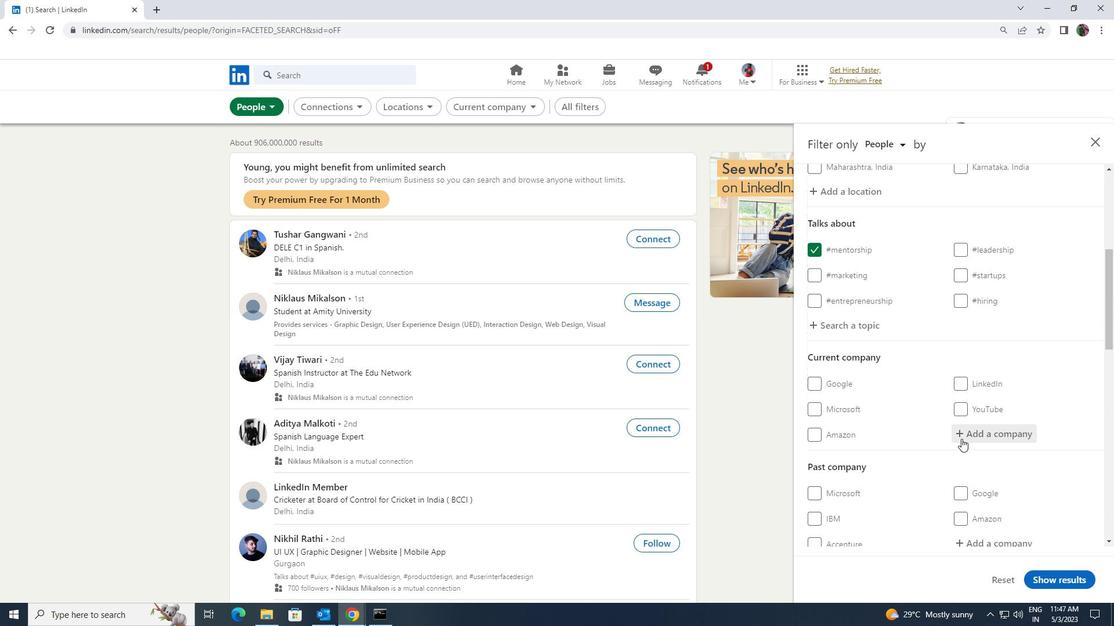 
Action: Key pressed <Key.shift>TESCO<Key.space>
Screenshot: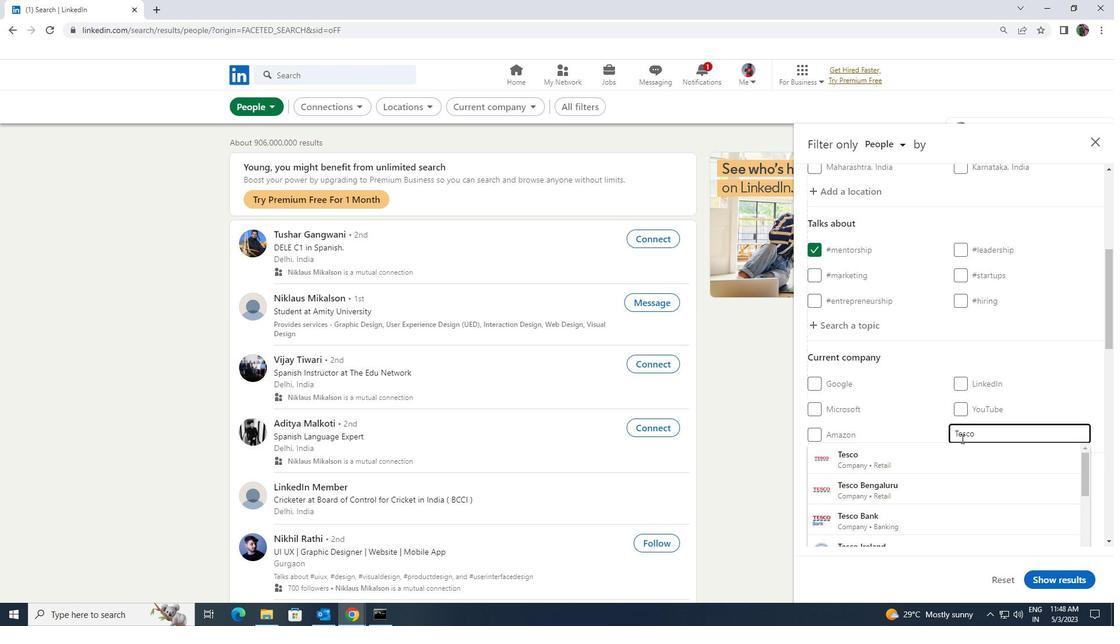 
Action: Mouse moved to (953, 488)
Screenshot: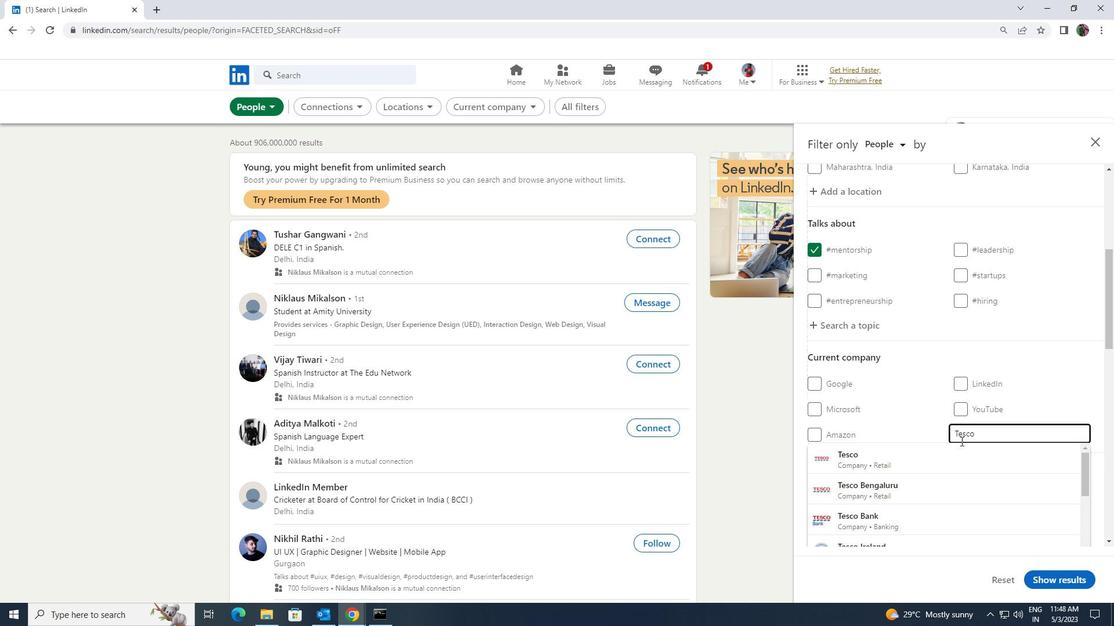 
Action: Mouse pressed left at (953, 488)
Screenshot: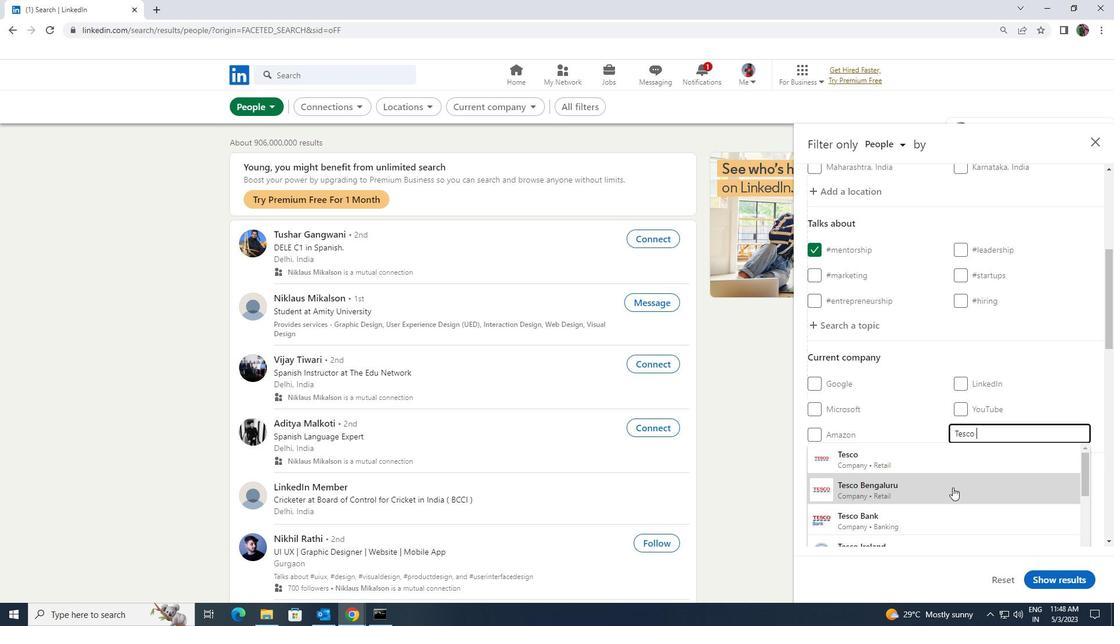 
Action: Mouse scrolled (953, 487) with delta (0, 0)
Screenshot: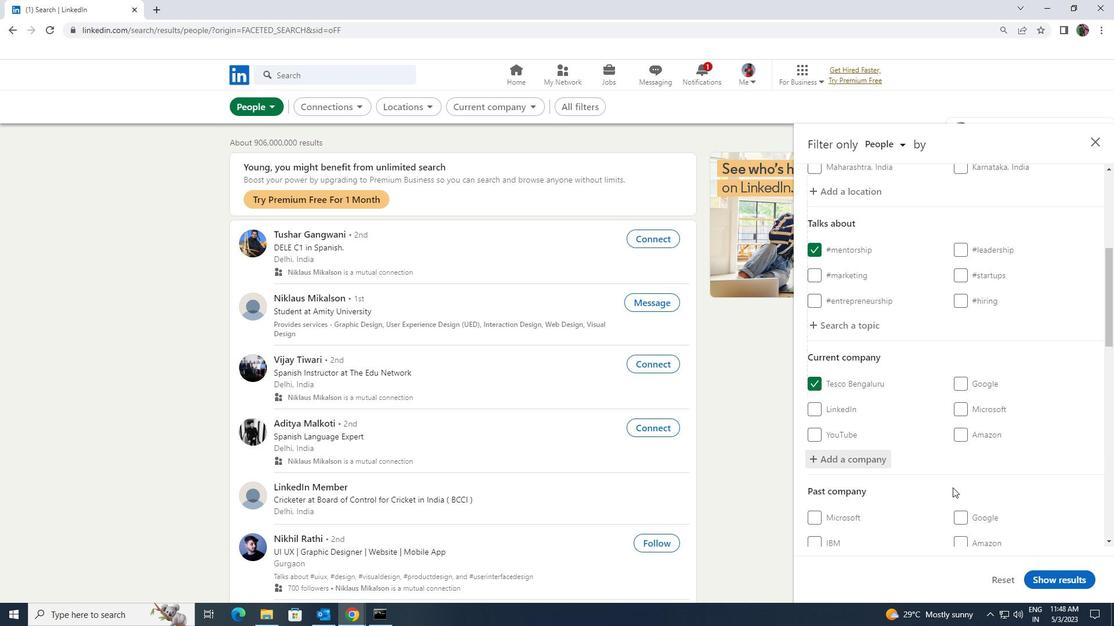 
Action: Mouse scrolled (953, 487) with delta (0, 0)
Screenshot: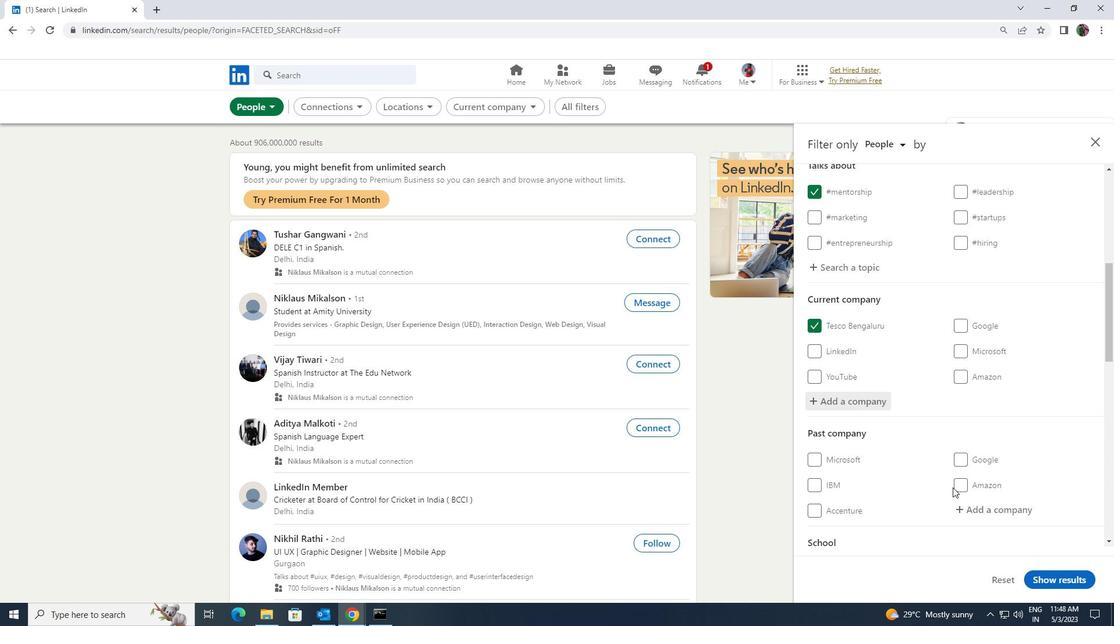 
Action: Mouse scrolled (953, 487) with delta (0, 0)
Screenshot: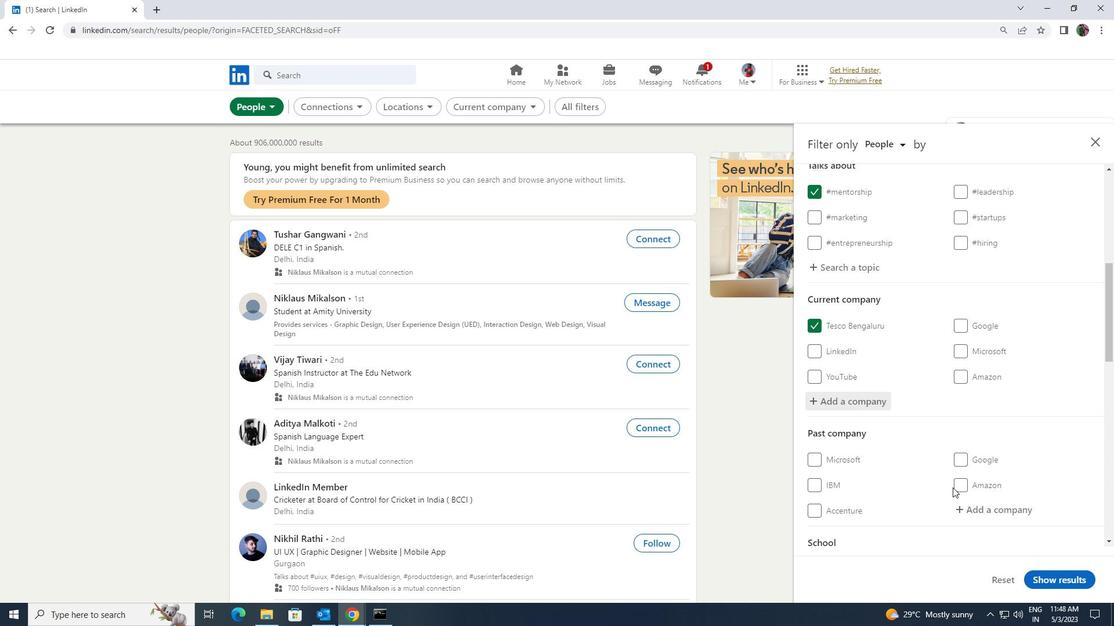 
Action: Mouse scrolled (953, 487) with delta (0, 0)
Screenshot: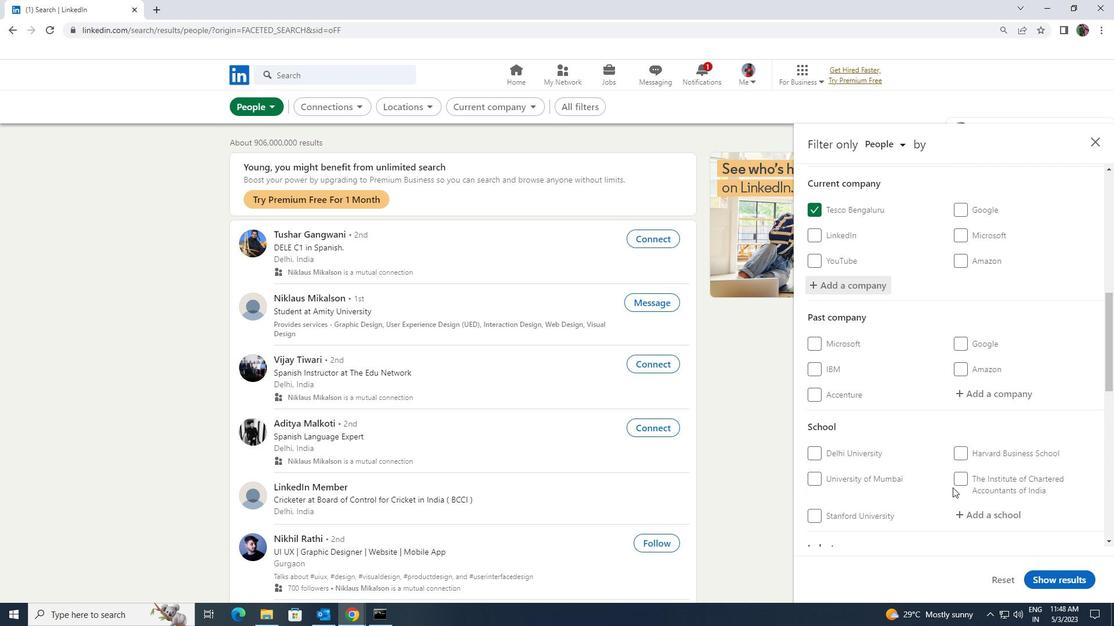 
Action: Mouse moved to (969, 460)
Screenshot: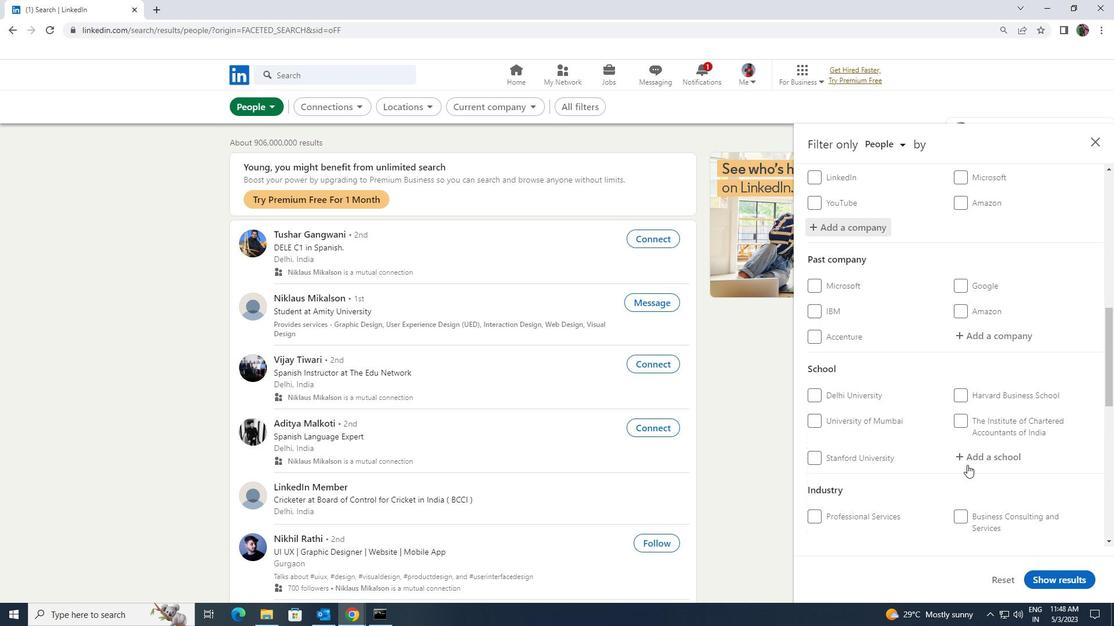 
Action: Mouse pressed left at (969, 460)
Screenshot: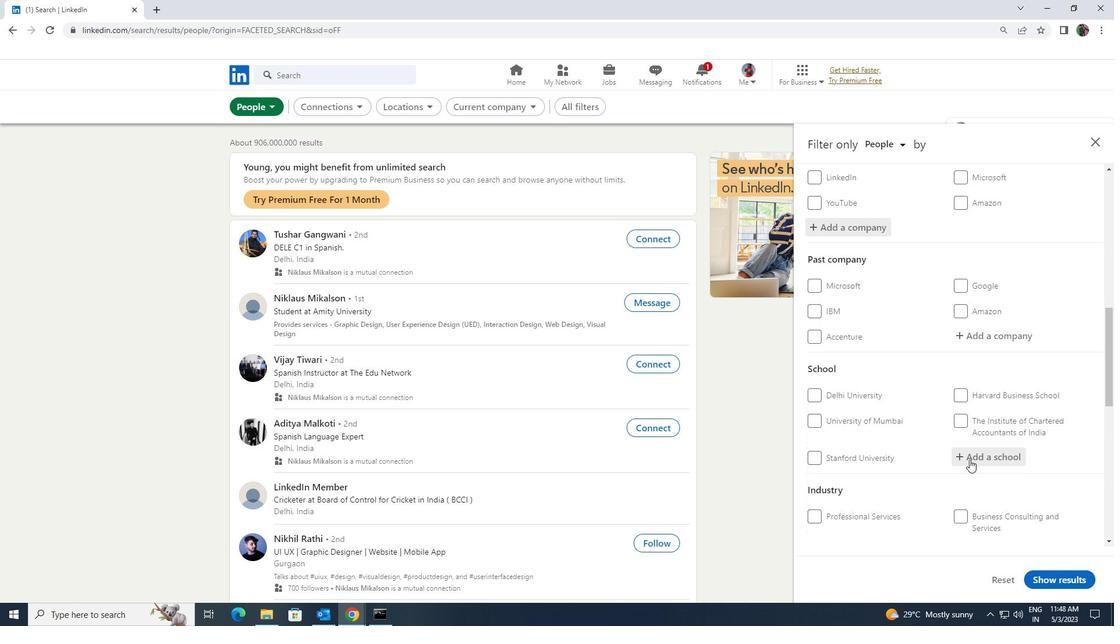 
Action: Key pressed <Key.shift><Key.shift><Key.shift>UTTAR<Key.space><Key.shift>PRADE
Screenshot: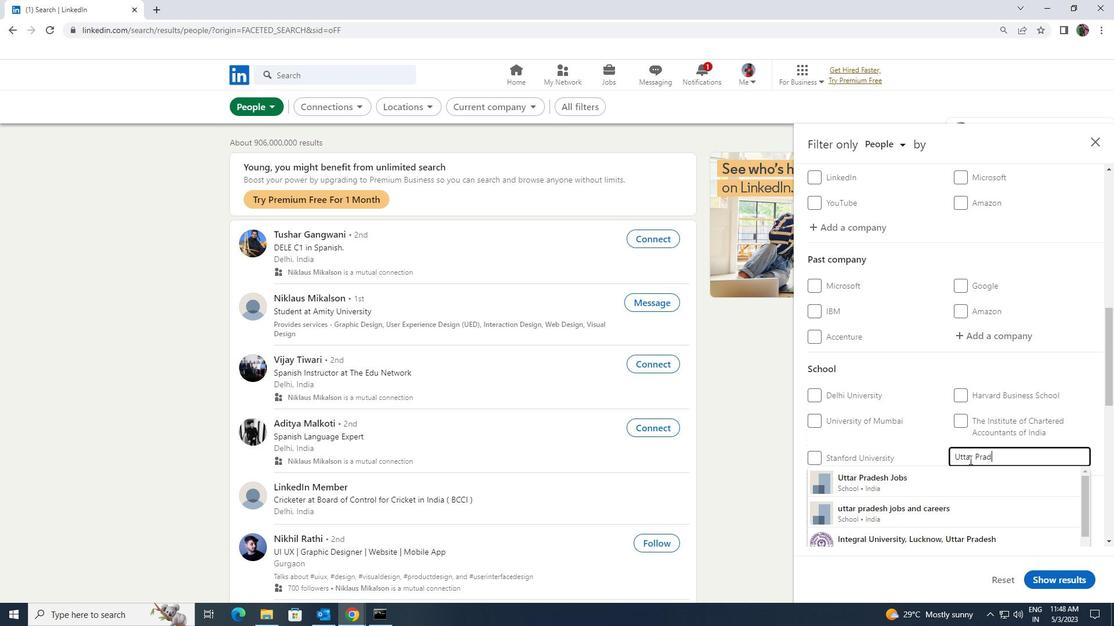 
Action: Mouse moved to (962, 474)
Screenshot: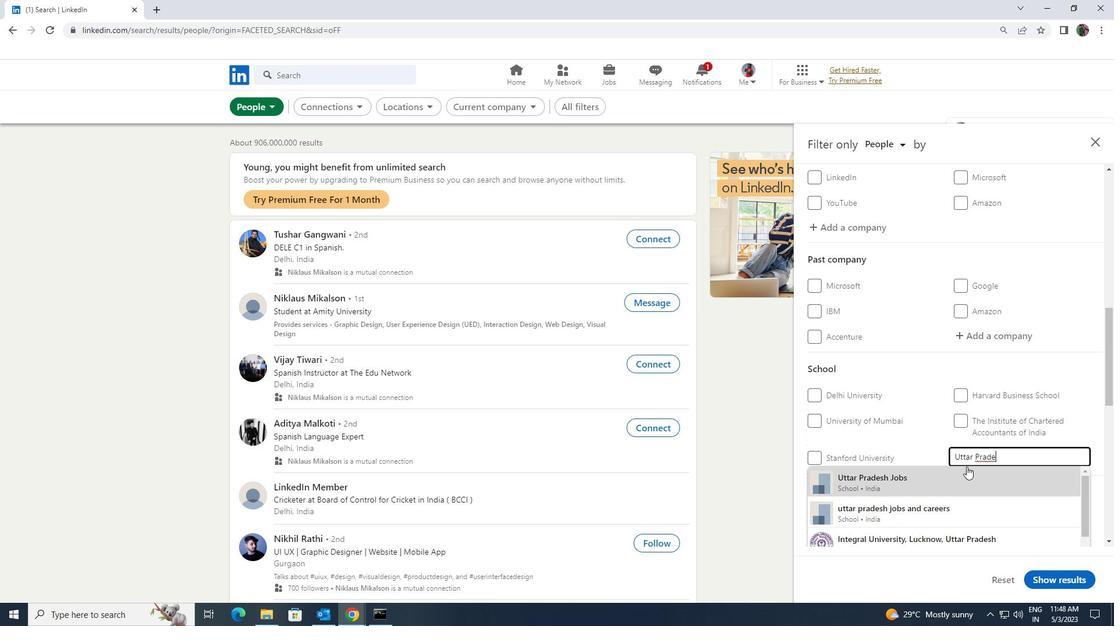 
Action: Key pressed SH<Key.space><Key.shift><Key.shift><Key.shift><Key.shift><Key.shift><Key.shift><Key.shift><Key.shift><Key.shift><Key.shift><Key.shift><Key.shift><Key.shift><Key.shift><Key.shift><Key.shift><Key.shift><Key.shift><Key.shift><Key.shift><Key.shift><Key.shift><Key.shift><Key.shift><Key.shift><Key.shift><Key.shift><Key.shift><Key.shift><Key.shift><Key.shift><Key.shift><Key.shift><Key.shift><Key.shift><Key.shift><Key.shift><Key.shift><Key.shift><Key.shift><Key.shift><Key.shift><Key.shift><Key.shift><Key.shift><Key.shift><Key.shift><Key.shift><Key.shift><Key.shift><Key.shift><Key.shift><Key.shift><Key.shift><Key.shift><Key.shift><Key.shift><Key.shift><Key.shift><Key.shift><Key.shift><Key.shift><Key.shift><Key.shift><Key.shift><Key.shift><Key.shift><Key.shift><Key.shift><Key.shift><Key.shift><Key.shift><Key.shift>RAJARSH
Screenshot: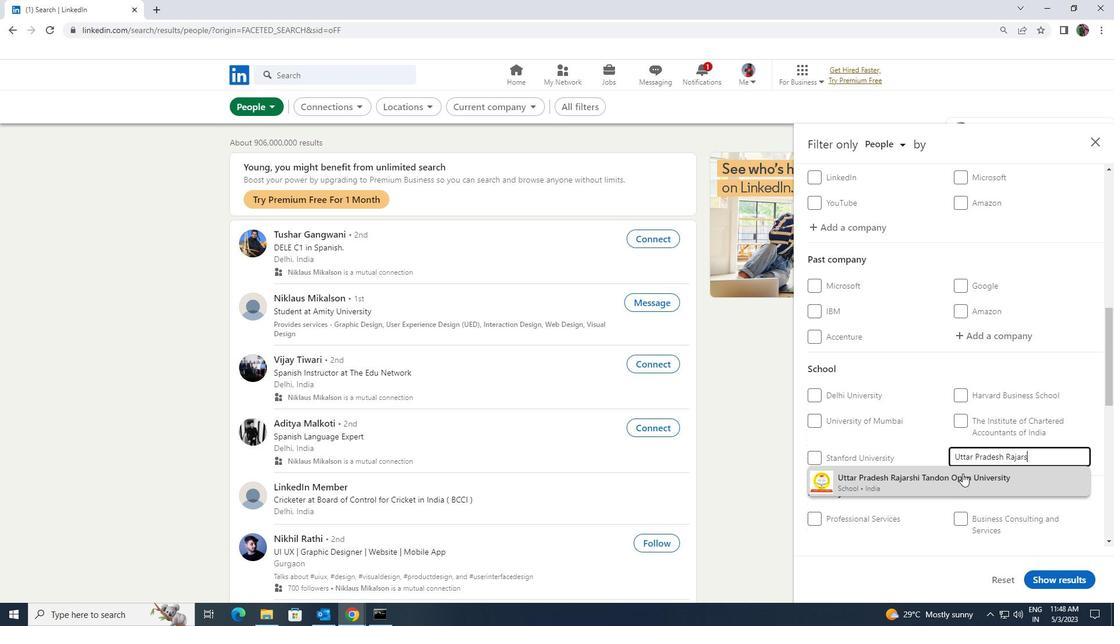 
Action: Mouse pressed left at (962, 474)
Screenshot: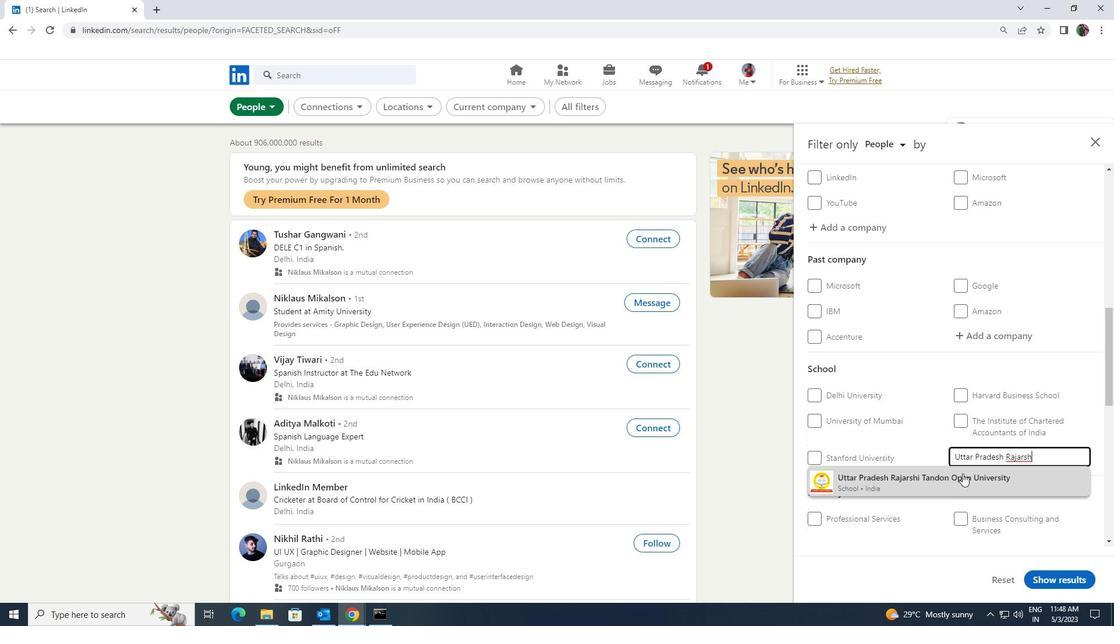 
Action: Mouse scrolled (962, 473) with delta (0, 0)
Screenshot: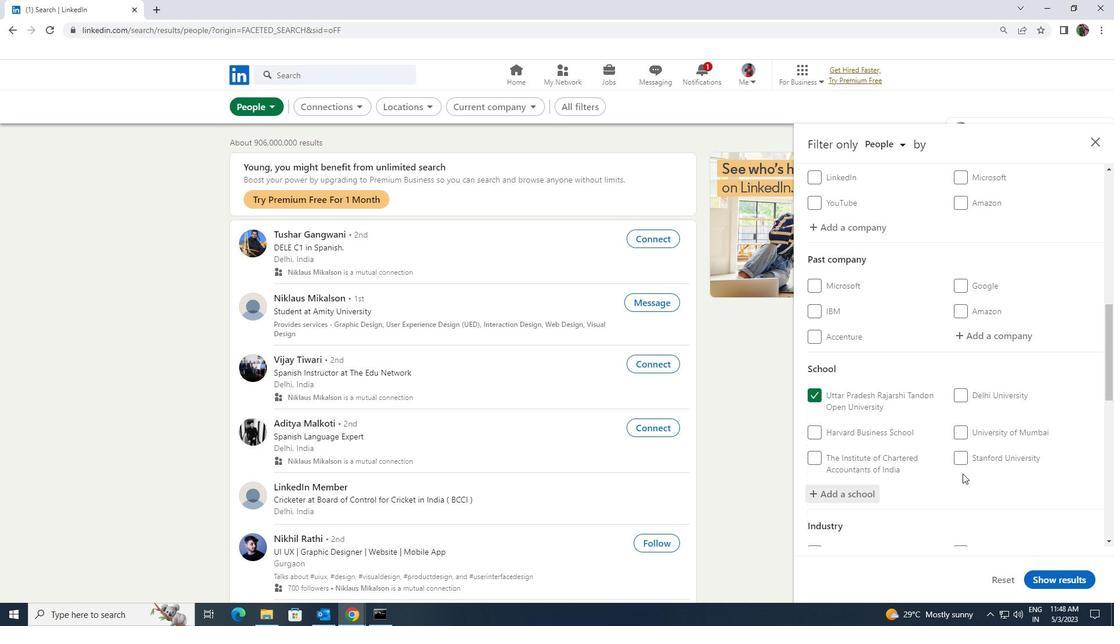 
Action: Mouse scrolled (962, 473) with delta (0, 0)
Screenshot: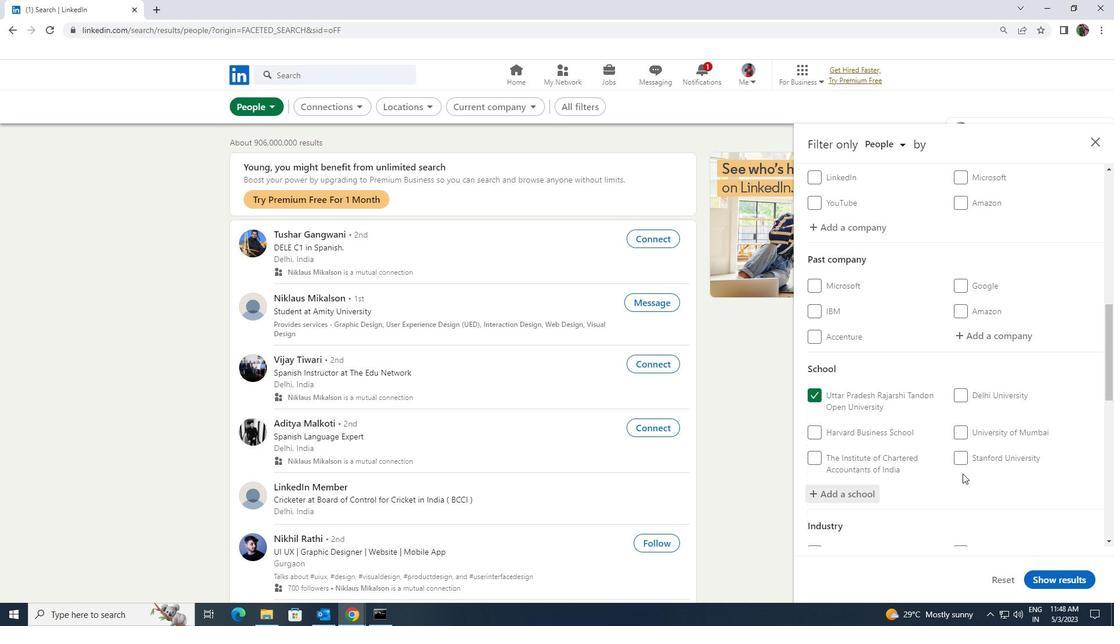 
Action: Mouse scrolled (962, 473) with delta (0, 0)
Screenshot: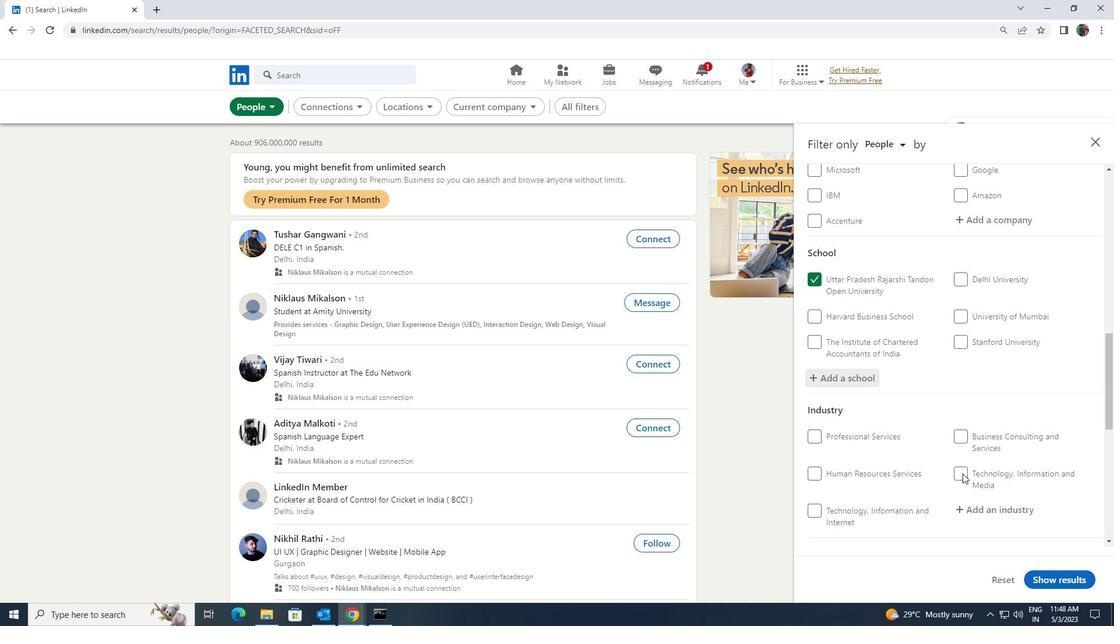 
Action: Mouse moved to (972, 453)
Screenshot: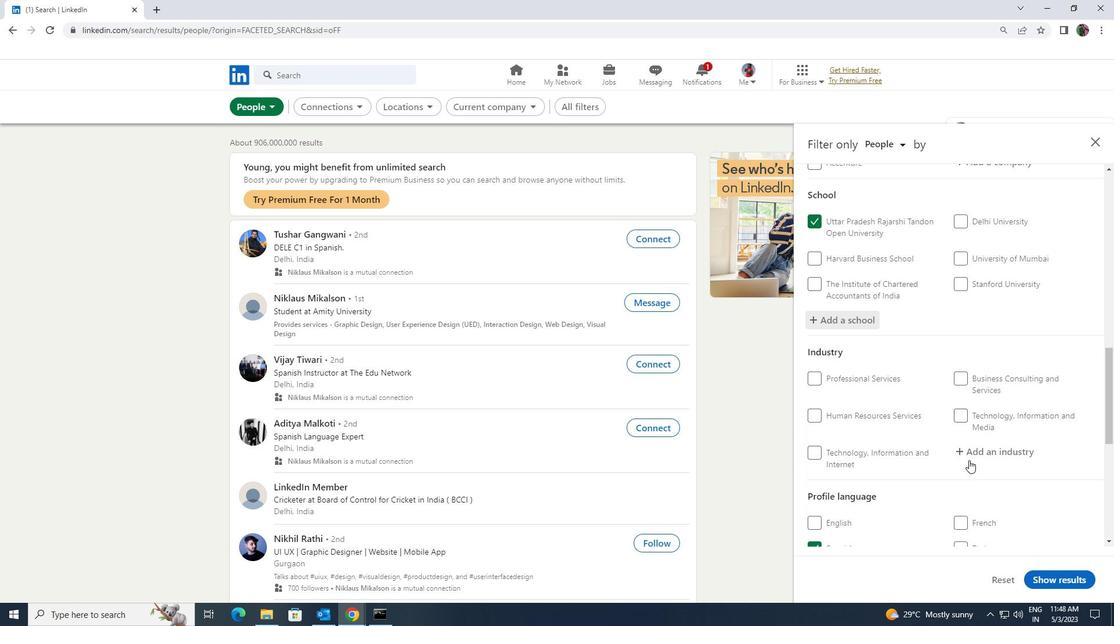 
Action: Mouse pressed left at (972, 453)
Screenshot: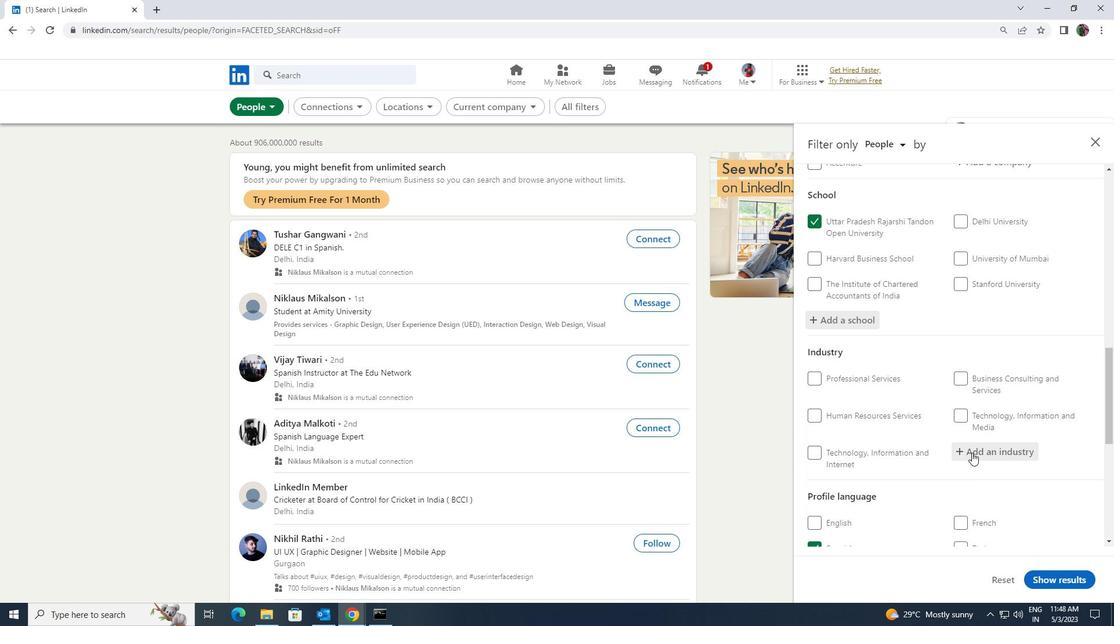 
Action: Key pressed <Key.shift><Key.shift><Key.shift><Key.shift><Key.shift><Key.shift>EXECUTIVE<Key.space>
Screenshot: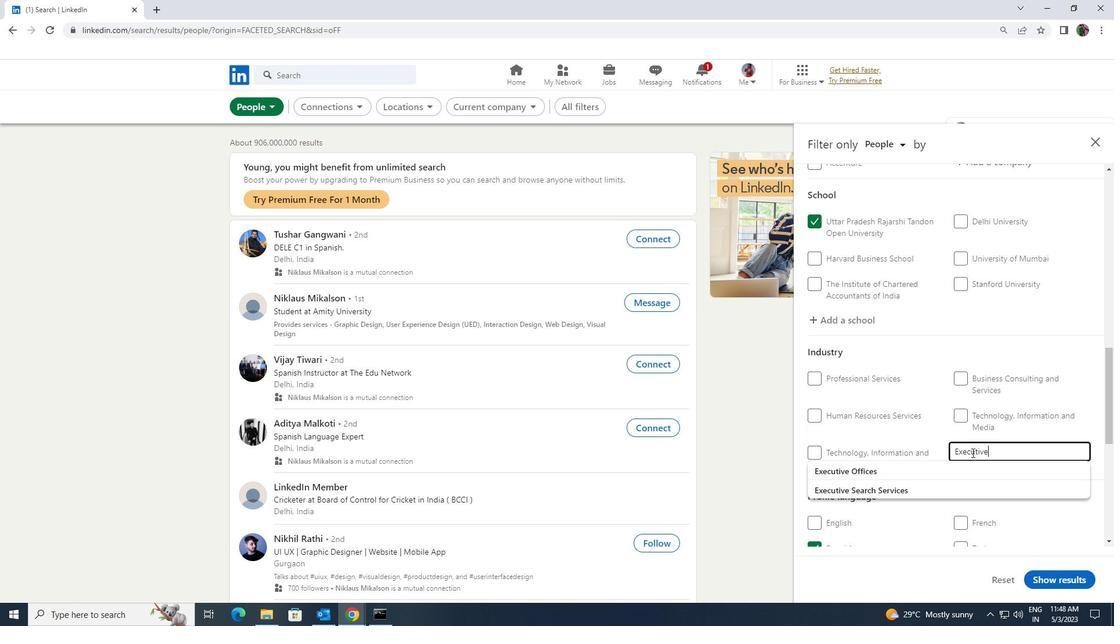 
Action: Mouse moved to (968, 463)
Screenshot: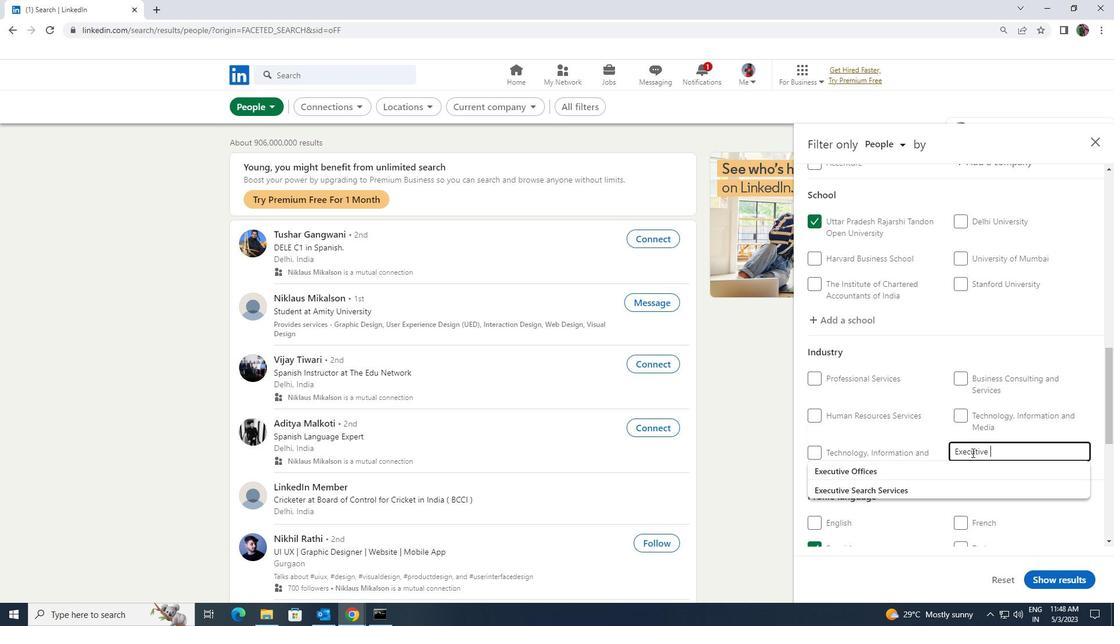 
Action: Mouse pressed left at (968, 463)
Screenshot: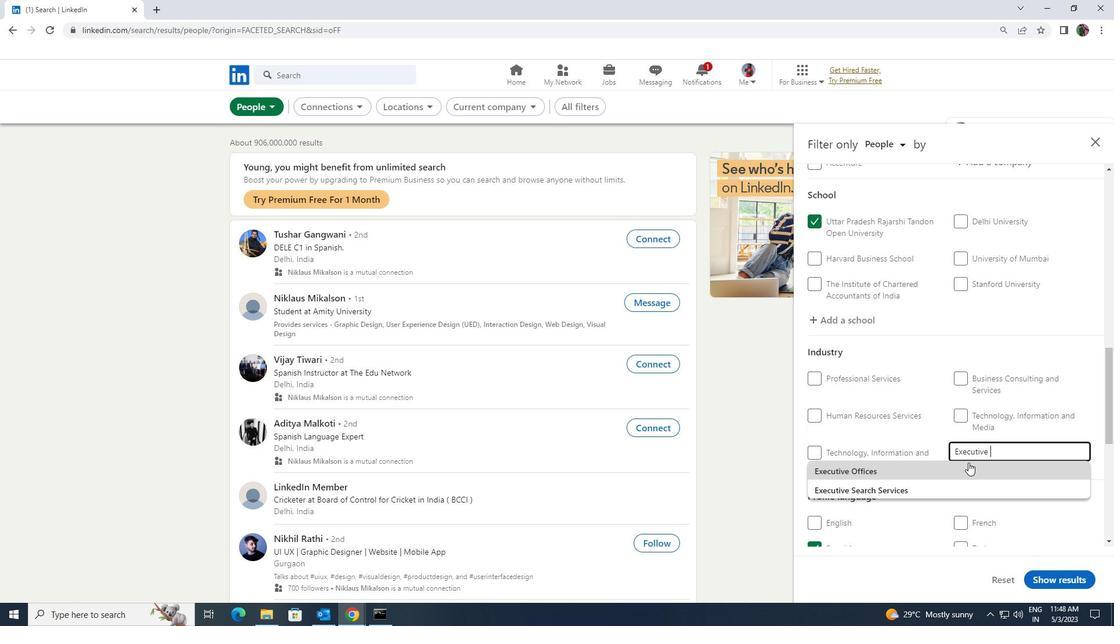 
Action: Mouse scrolled (968, 462) with delta (0, 0)
Screenshot: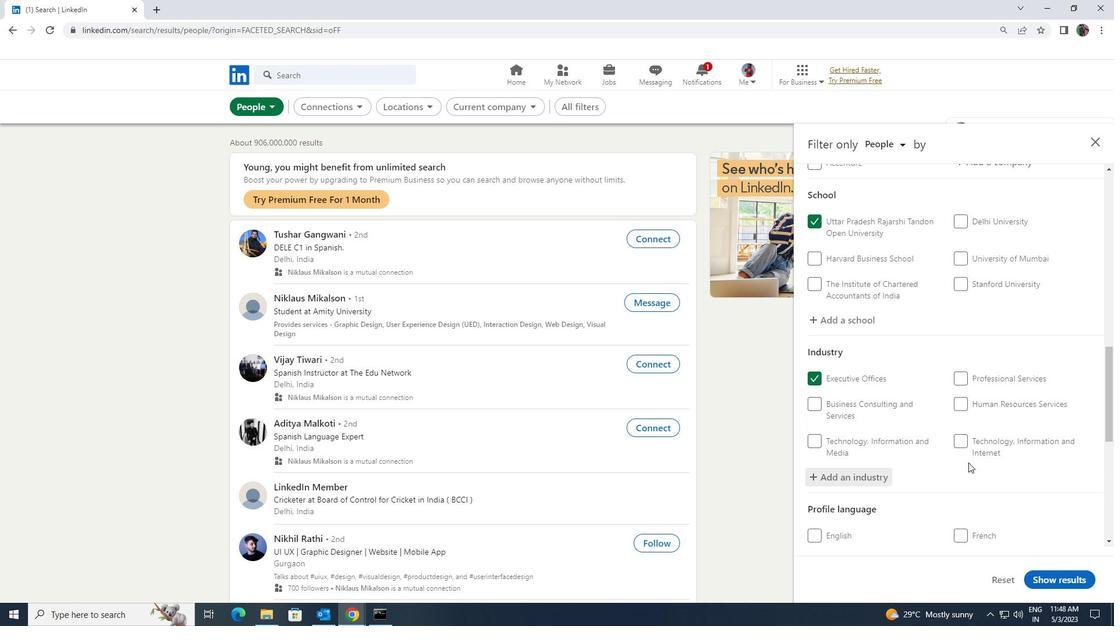 
Action: Mouse scrolled (968, 462) with delta (0, 0)
Screenshot: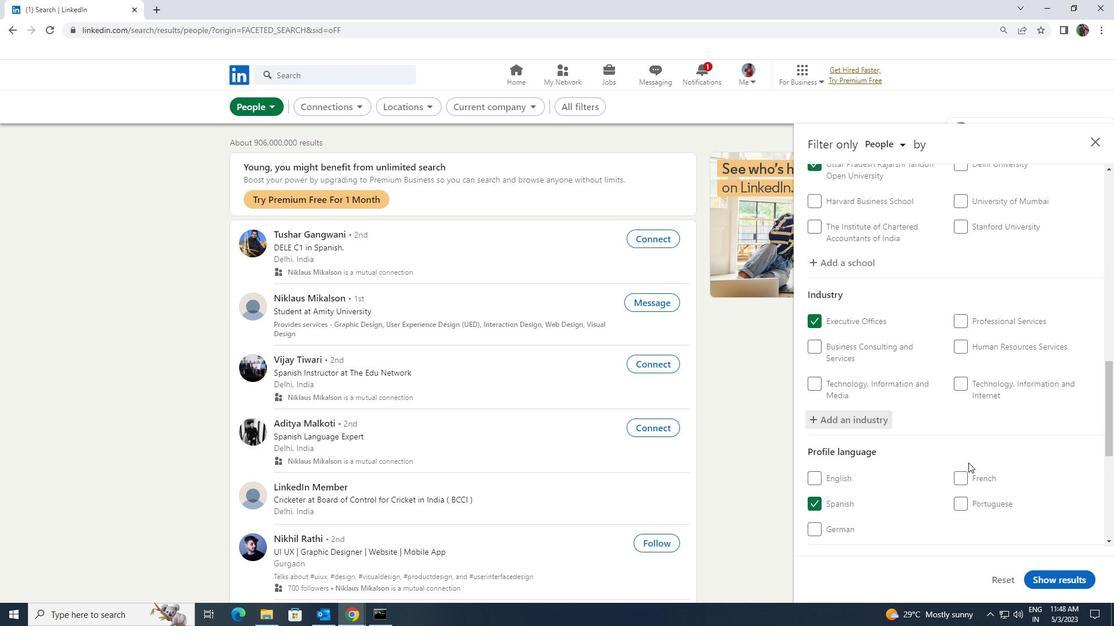 
Action: Mouse scrolled (968, 462) with delta (0, 0)
Screenshot: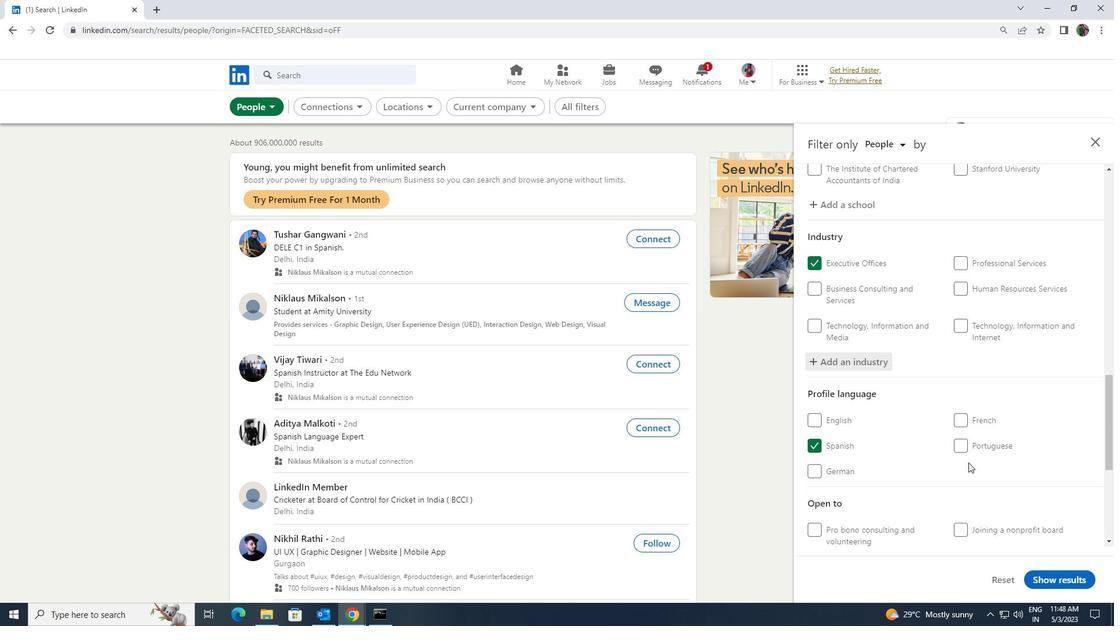
Action: Mouse scrolled (968, 462) with delta (0, 0)
Screenshot: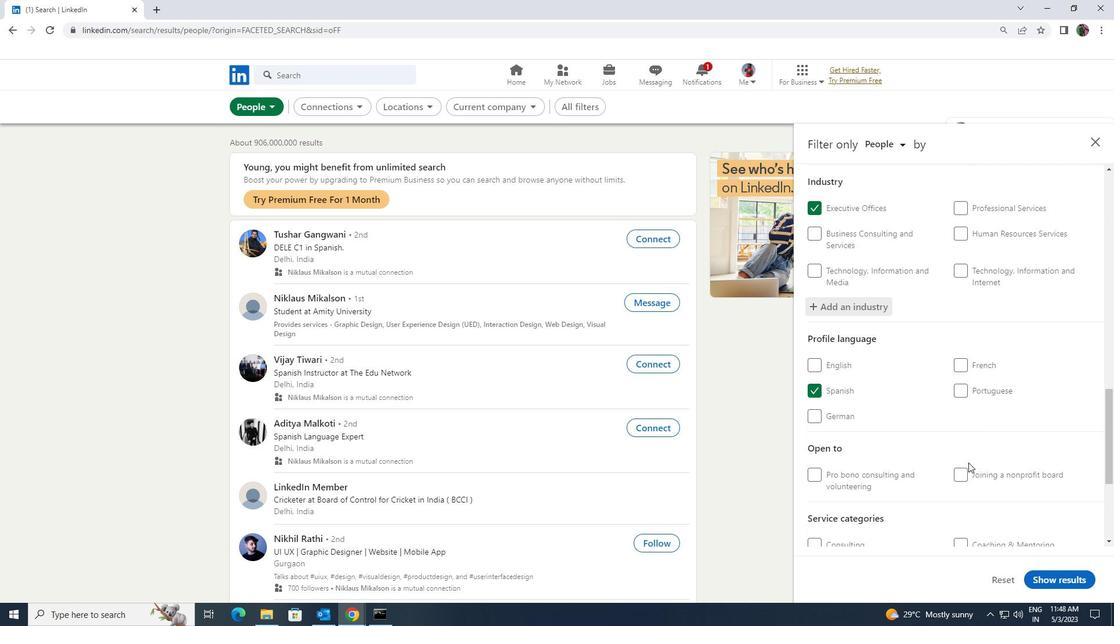 
Action: Mouse scrolled (968, 462) with delta (0, 0)
Screenshot: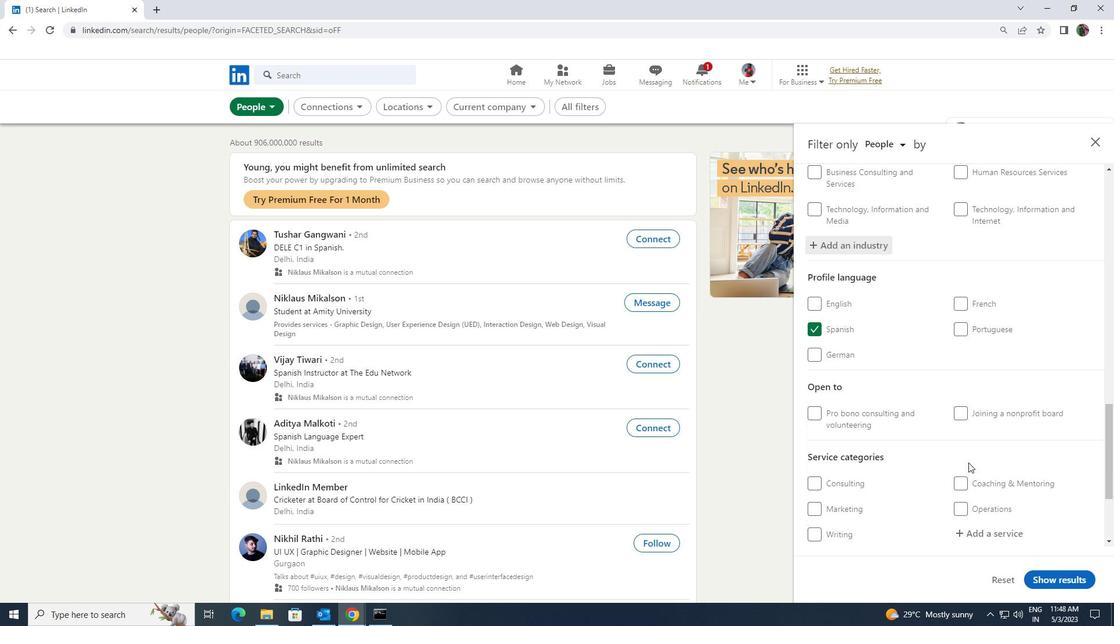 
Action: Mouse moved to (969, 474)
Screenshot: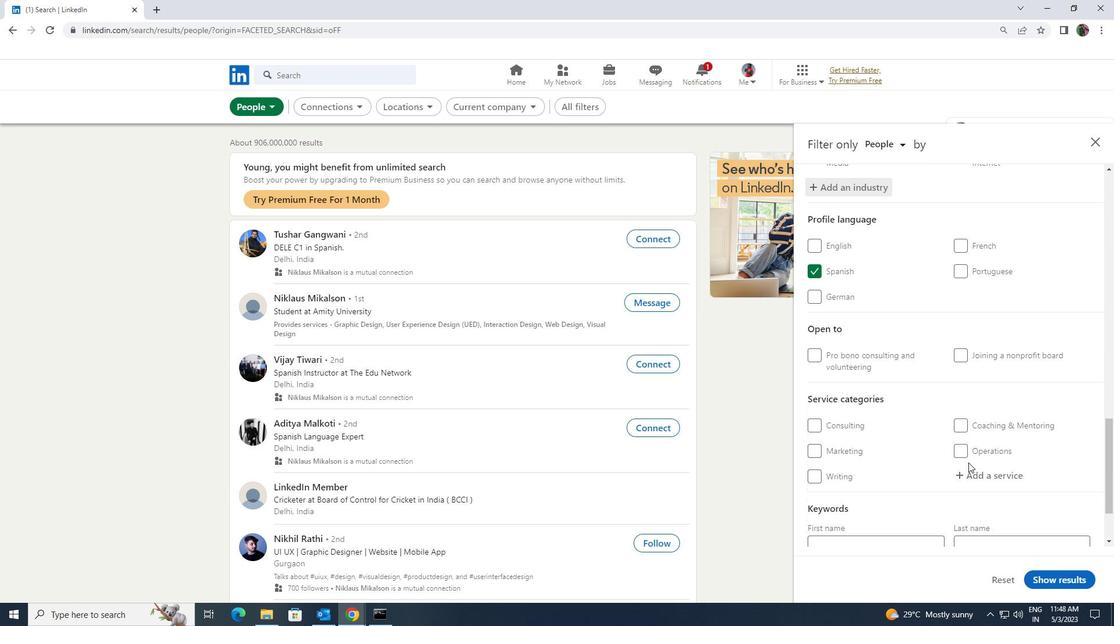 
Action: Mouse pressed left at (969, 474)
Screenshot: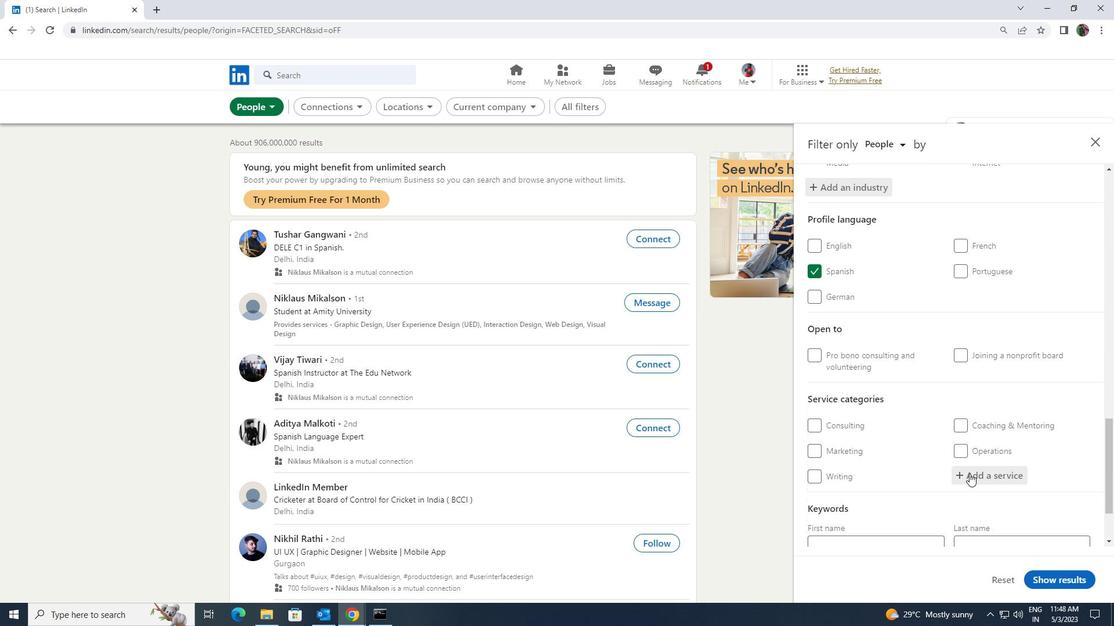 
Action: Key pressed <Key.shift><Key.shift><<Key.backspace><Key.shift>MARKET<Key.space>
Screenshot: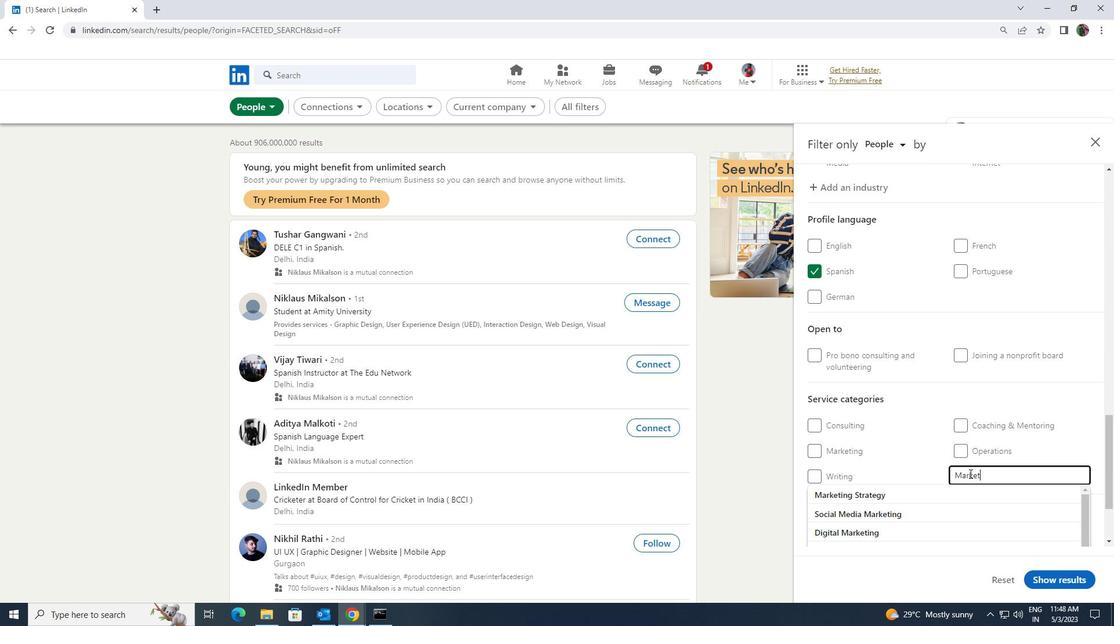 
Action: Mouse moved to (941, 509)
Screenshot: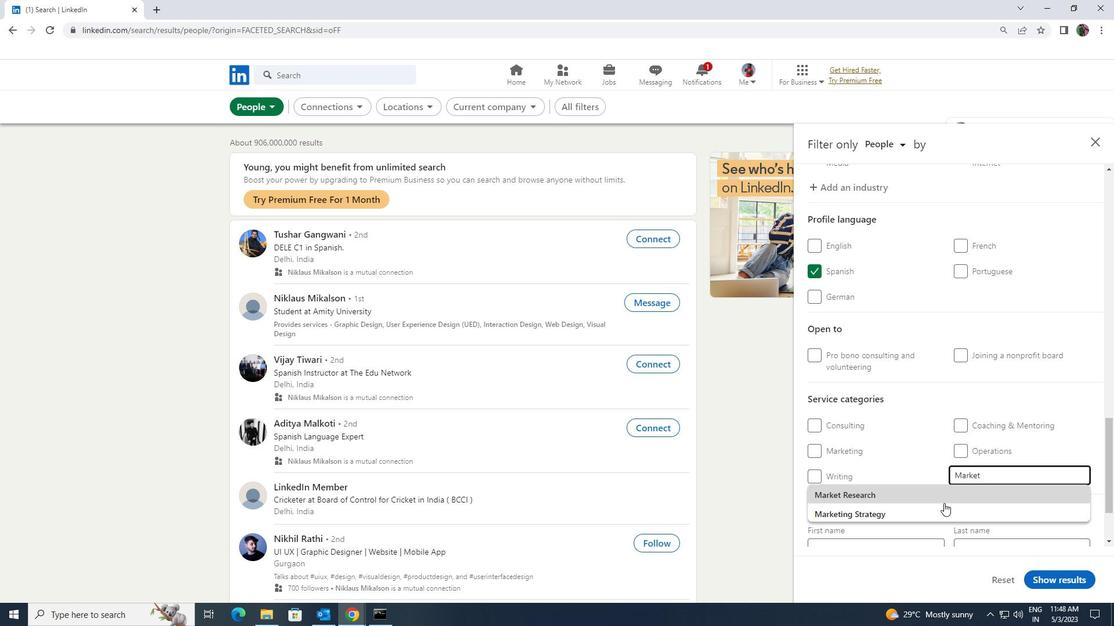 
Action: Mouse pressed left at (941, 509)
Screenshot: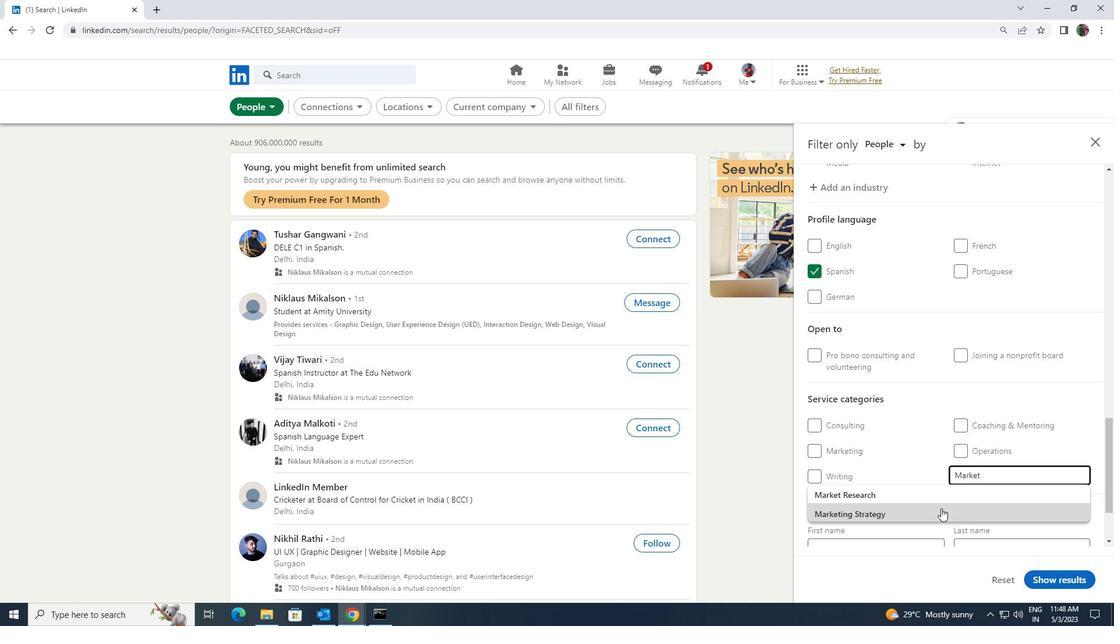 
Action: Mouse scrolled (941, 508) with delta (0, 0)
Screenshot: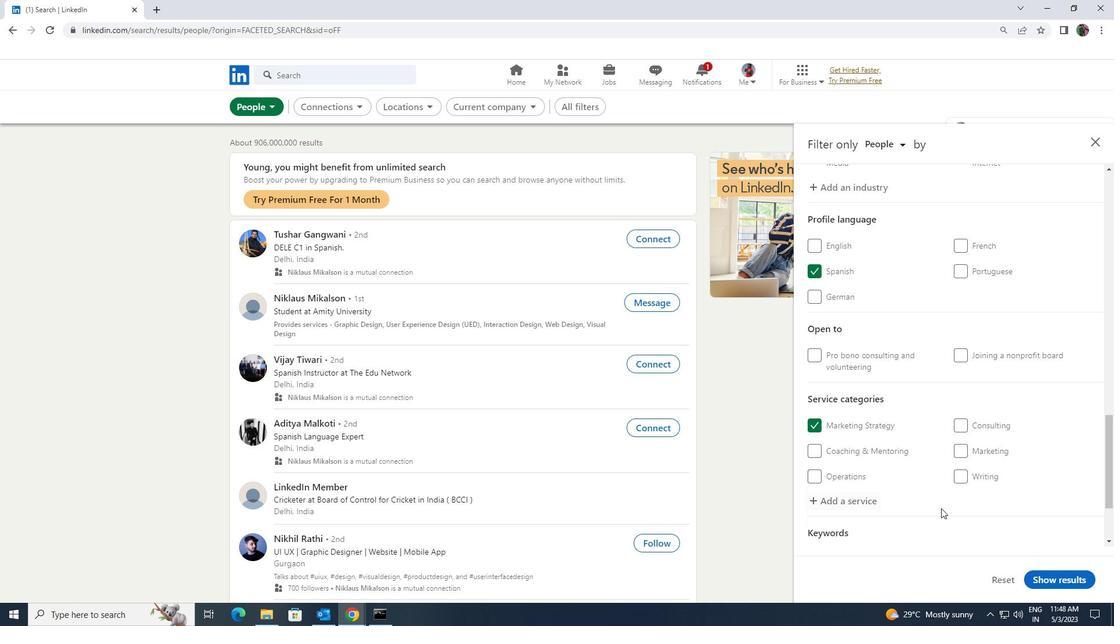 
Action: Mouse scrolled (941, 508) with delta (0, 0)
Screenshot: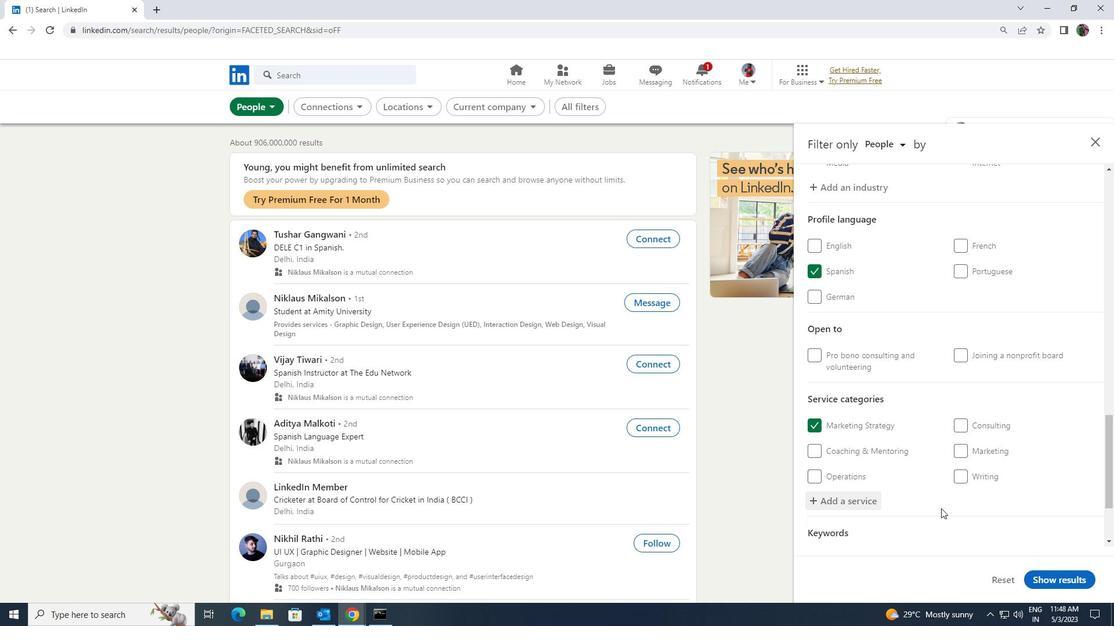 
Action: Mouse moved to (936, 493)
Screenshot: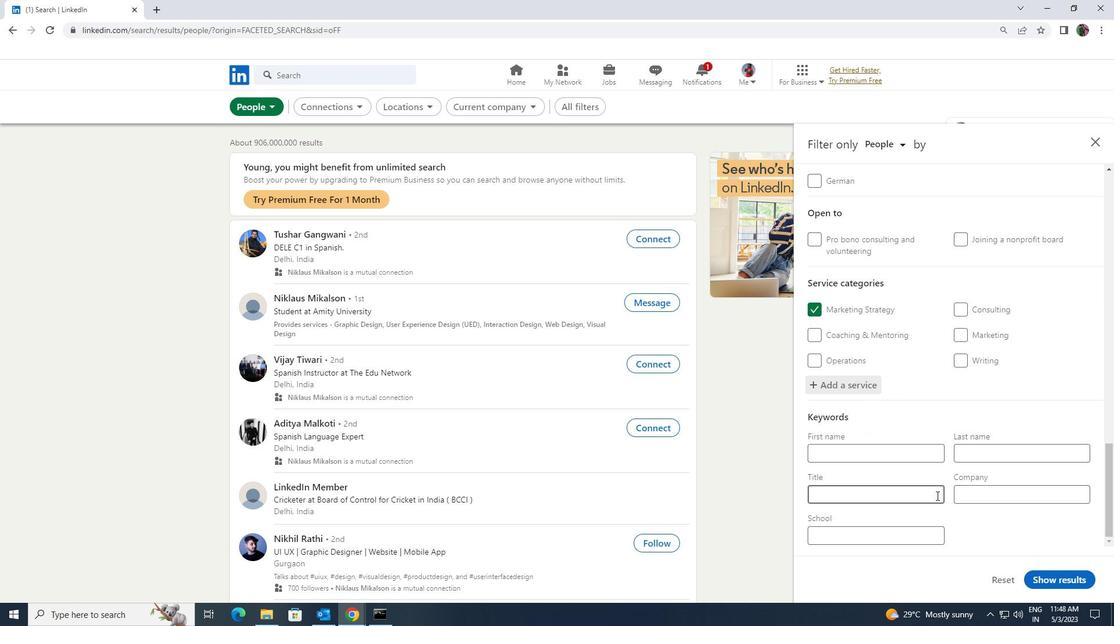 
Action: Mouse pressed left at (936, 493)
Screenshot: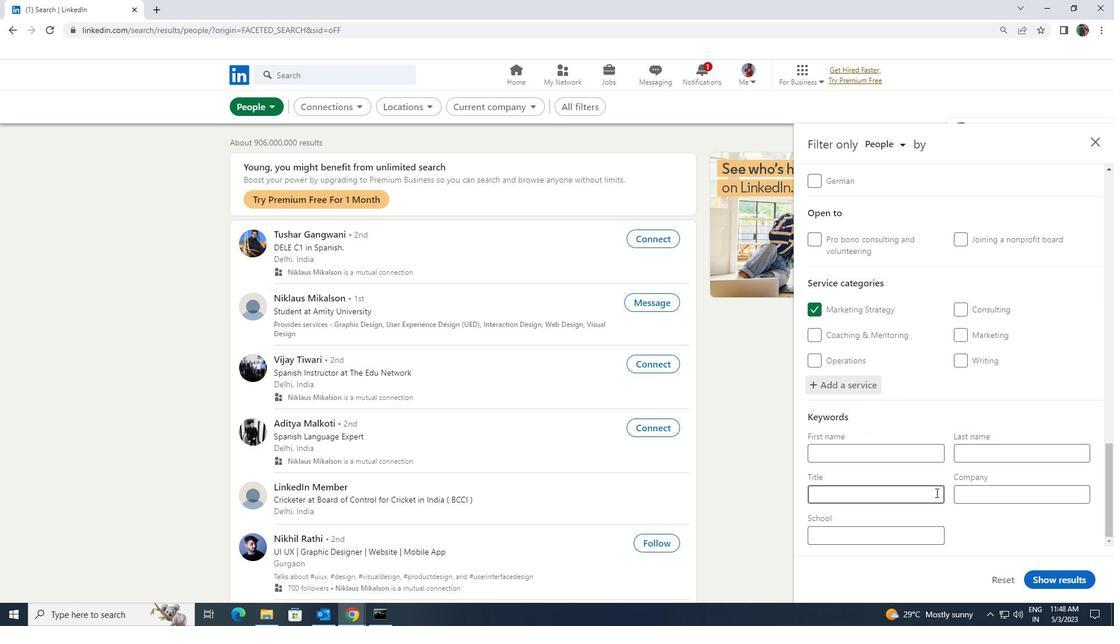
Action: Key pressed <Key.shift>REIKI<Key.space><Key.shift>PRACTITIONER
Screenshot: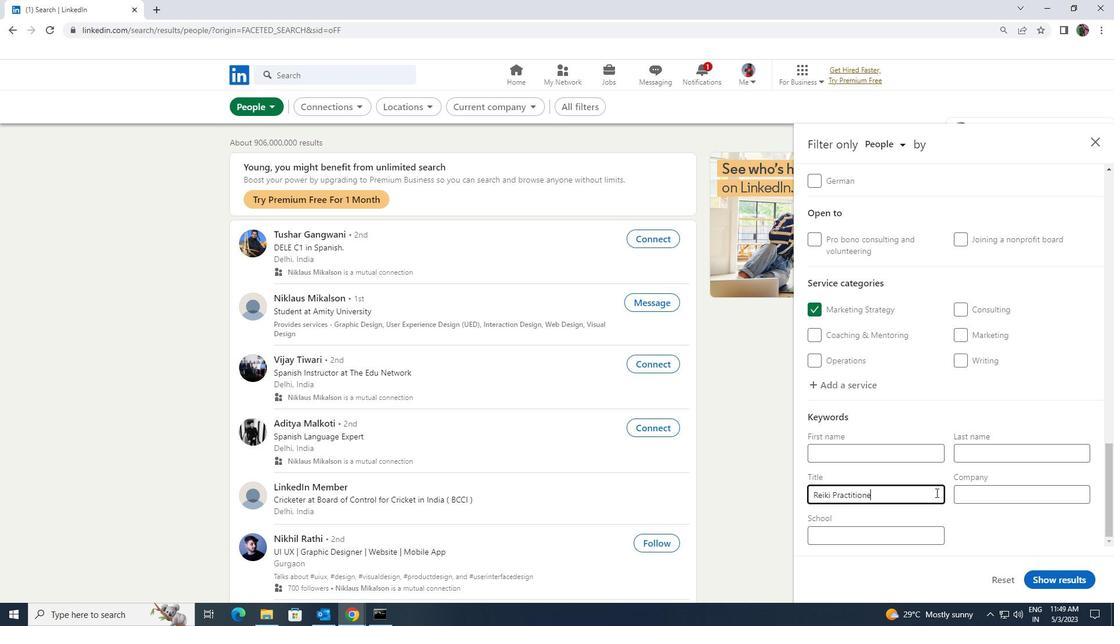 
Action: Mouse moved to (1049, 574)
Screenshot: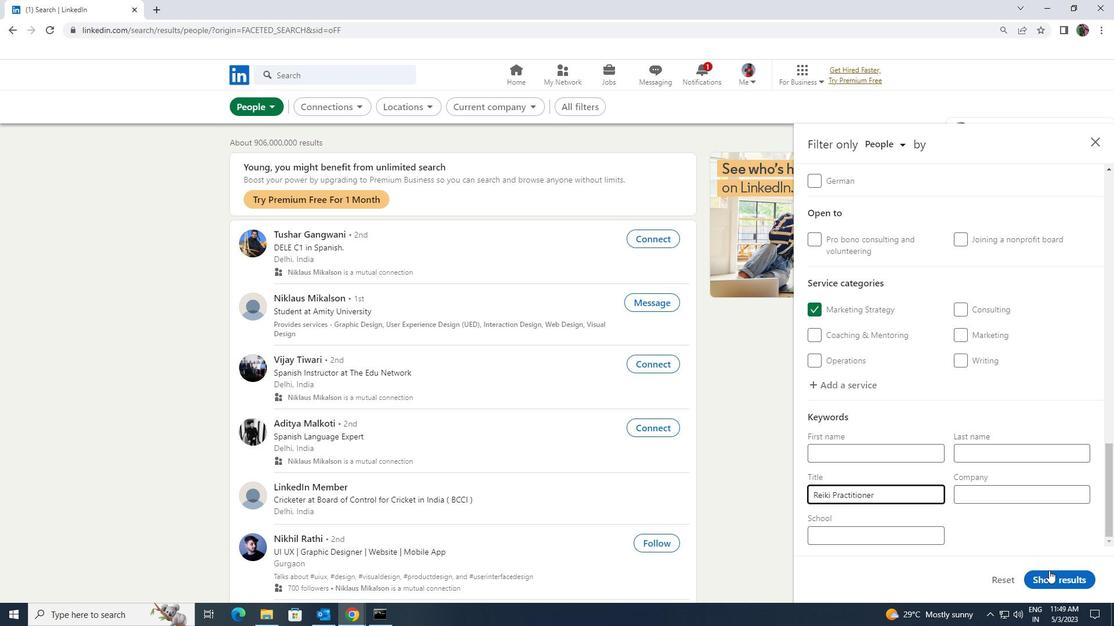 
Action: Mouse pressed left at (1049, 574)
Screenshot: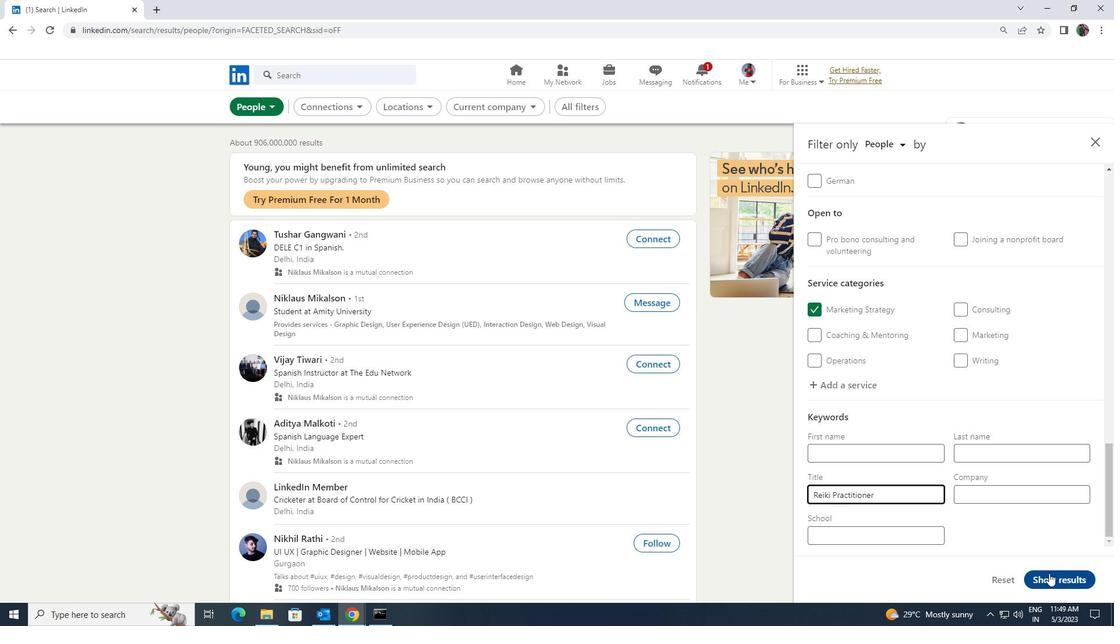 
Action: Mouse moved to (1047, 576)
Screenshot: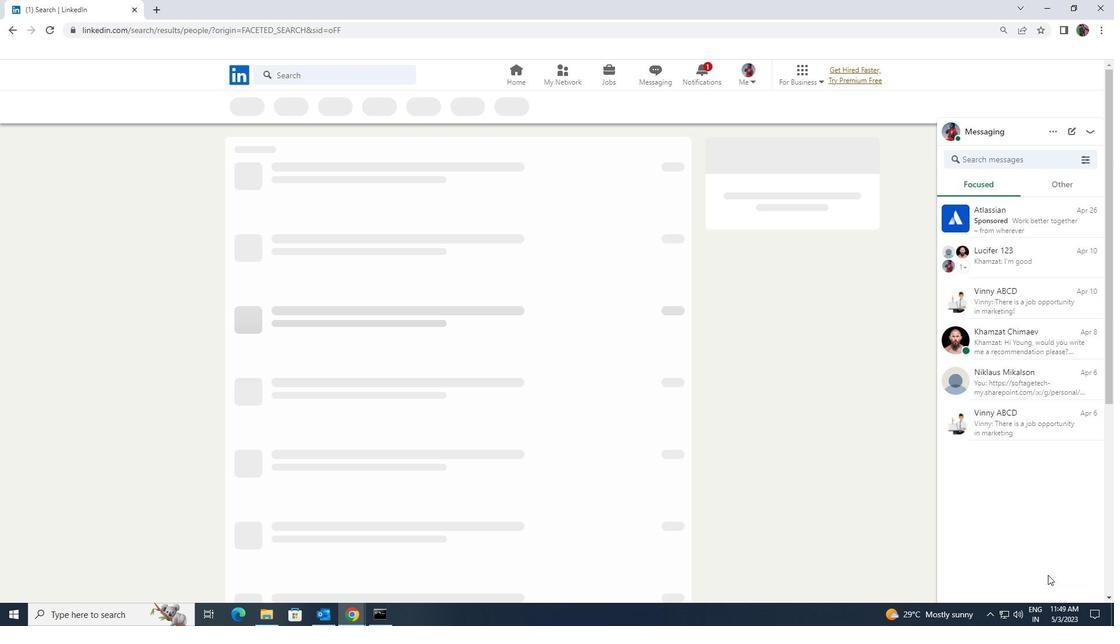 
